 Task: Arrange a 45-minute update meeting on cross-functional projects.
Action: Mouse moved to (67, 110)
Screenshot: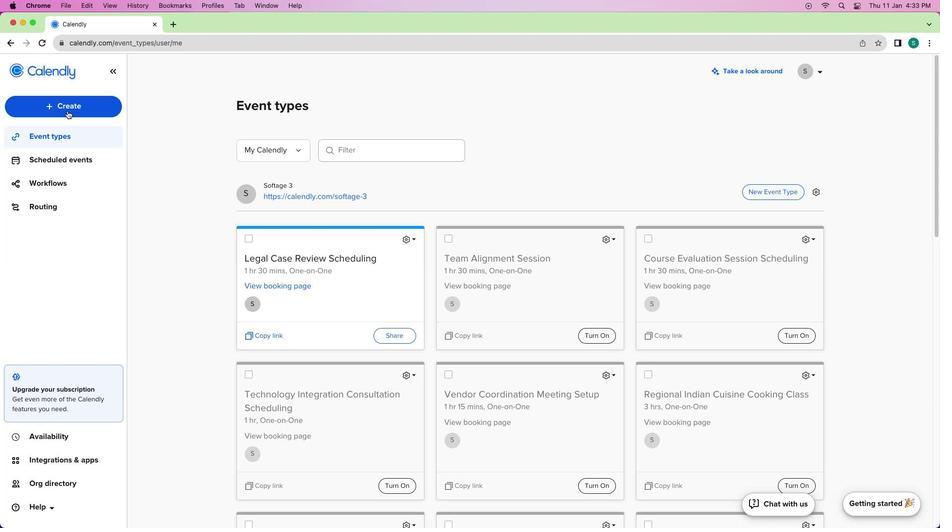 
Action: Mouse pressed left at (67, 110)
Screenshot: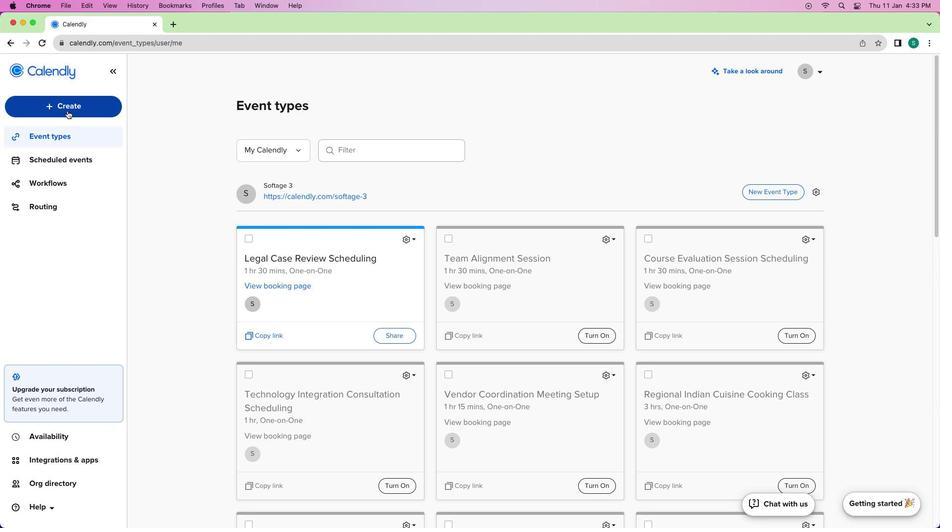 
Action: Mouse moved to (87, 158)
Screenshot: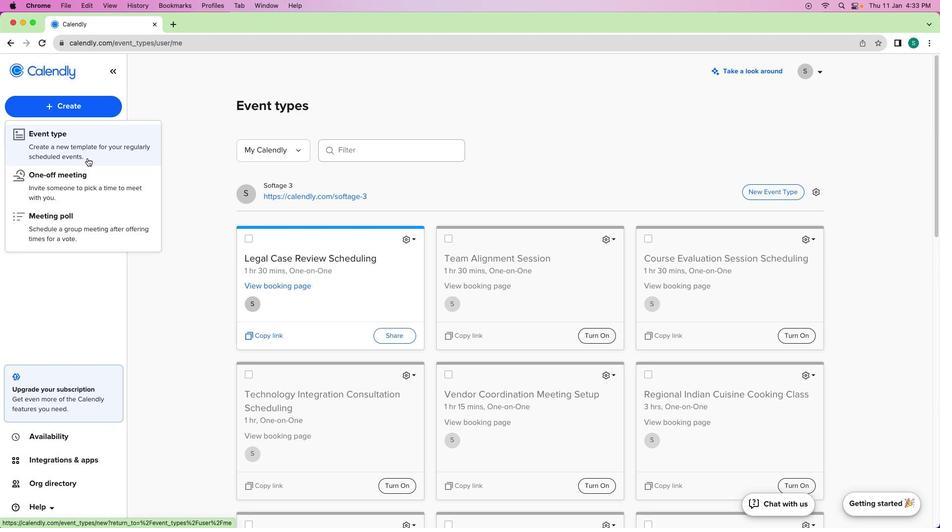
Action: Mouse pressed left at (87, 158)
Screenshot: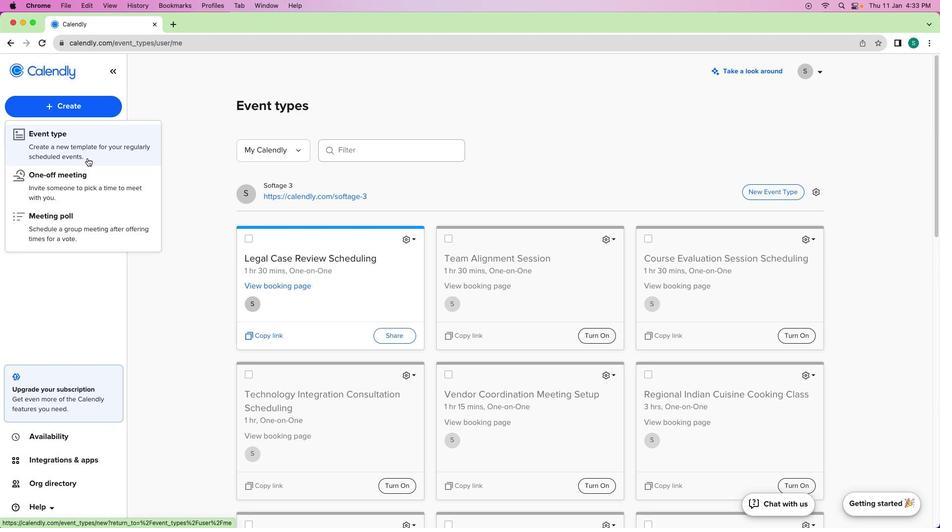 
Action: Mouse moved to (434, 199)
Screenshot: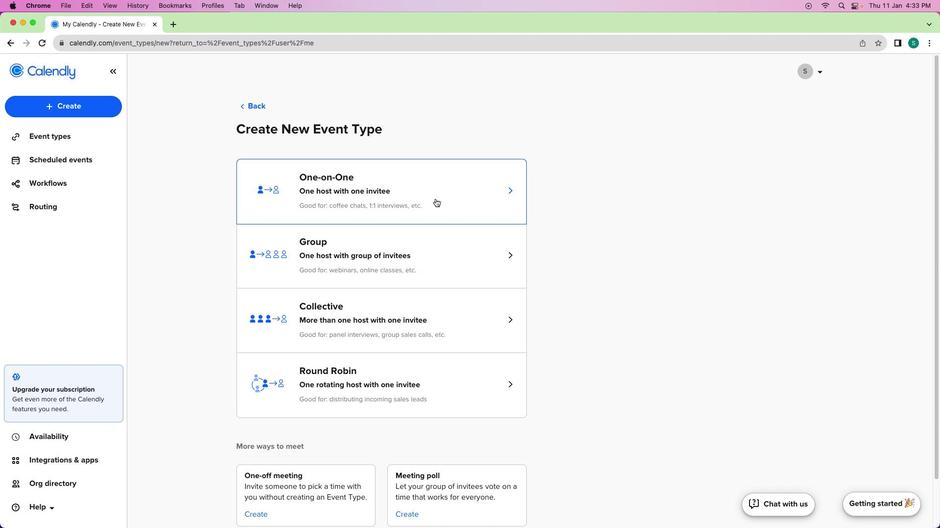 
Action: Mouse pressed left at (434, 199)
Screenshot: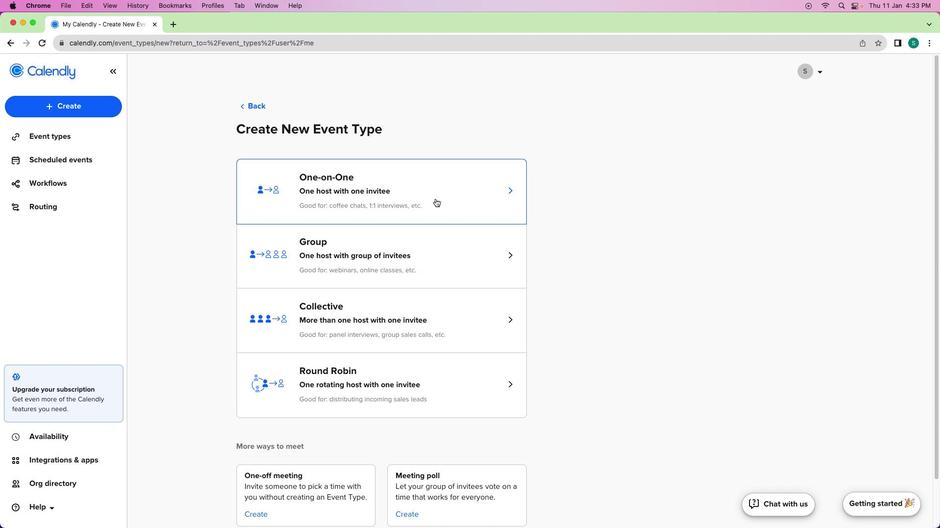 
Action: Mouse moved to (127, 153)
Screenshot: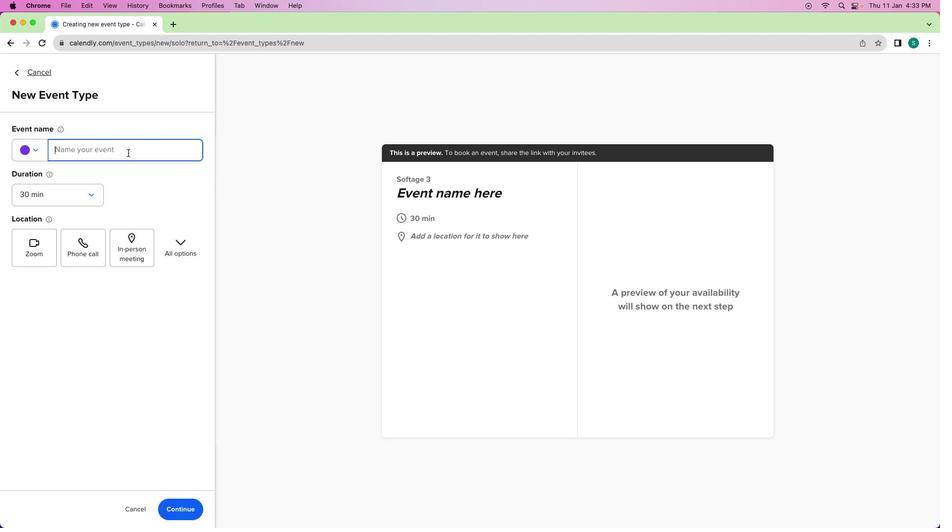 
Action: Mouse pressed left at (127, 153)
Screenshot: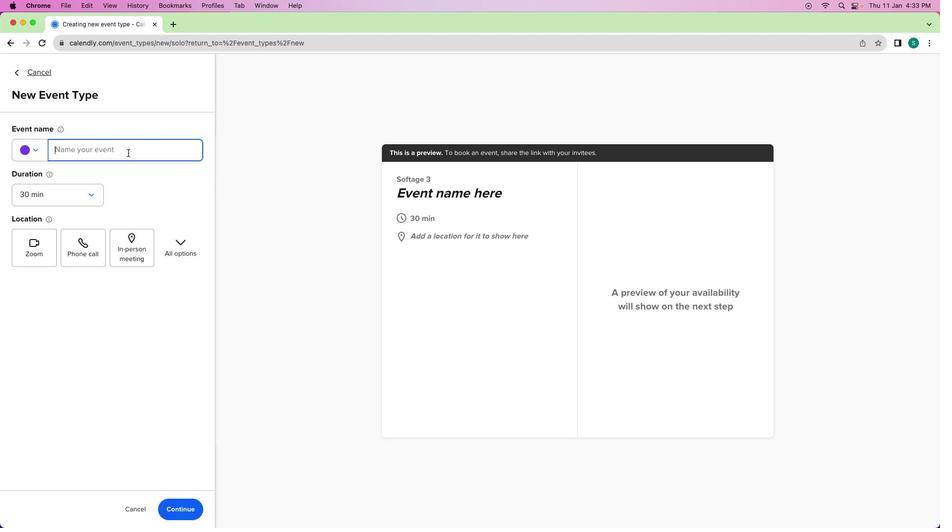 
Action: Mouse moved to (133, 152)
Screenshot: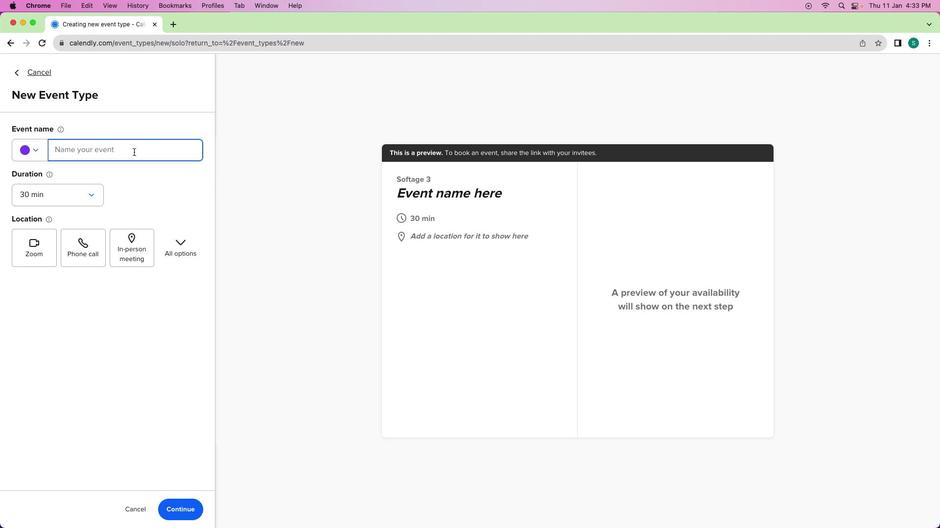 
Action: Key pressed Key.shift'C''r''o''s''s''-'Key.shift'F''u''n''c''t''i''o''n''l'Key.backspace'a''l'Key.spaceKey.shift'P''r''o''j''e''c''t'Key.spaceKey.shift'U''p''d''a''t''e'Key.spaceKey.shift'M''e''e''t''i''n''g'
Screenshot: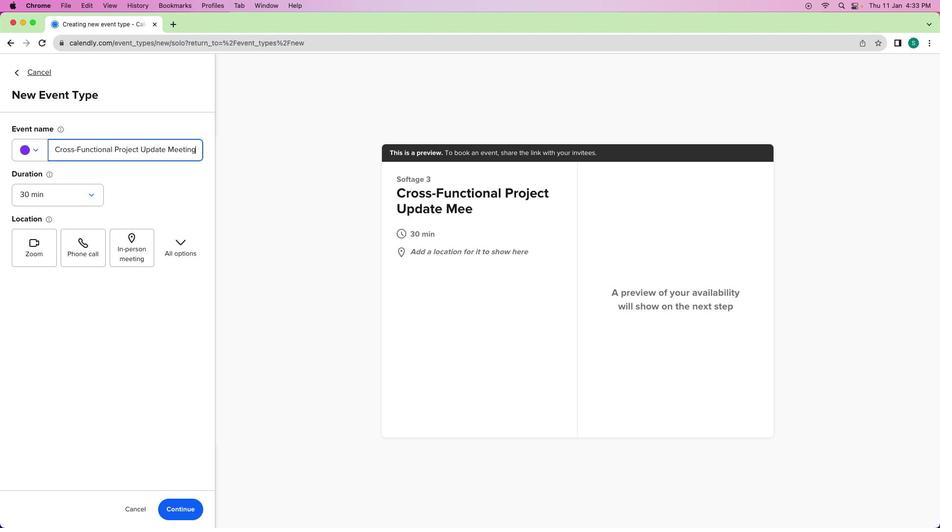 
Action: Mouse moved to (47, 191)
Screenshot: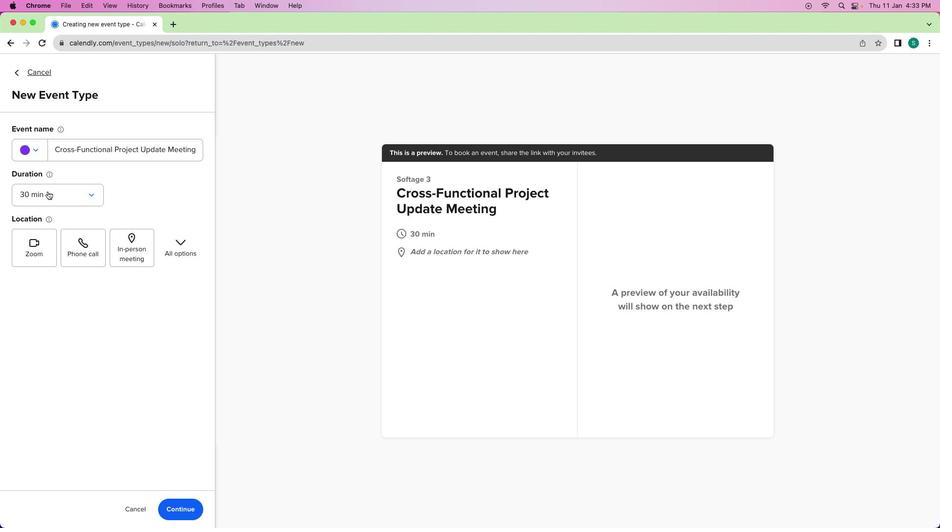 
Action: Mouse pressed left at (47, 191)
Screenshot: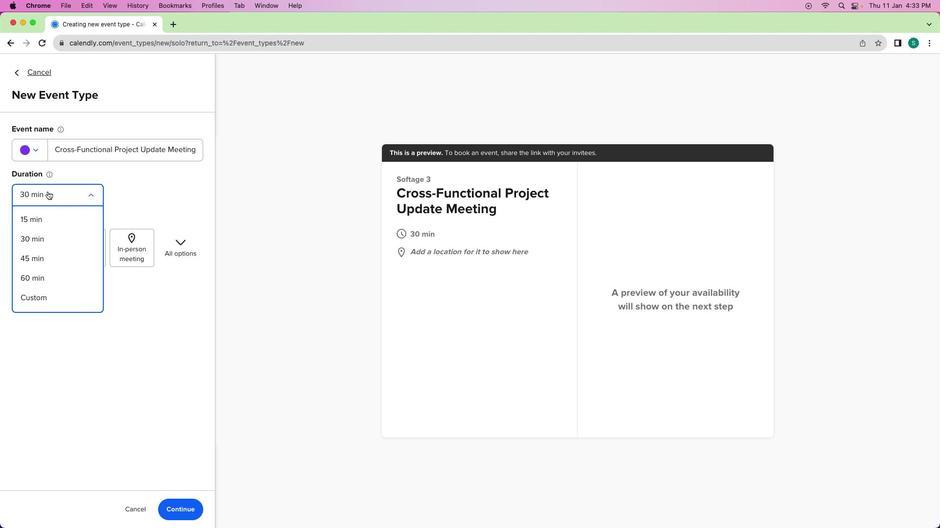 
Action: Mouse moved to (31, 260)
Screenshot: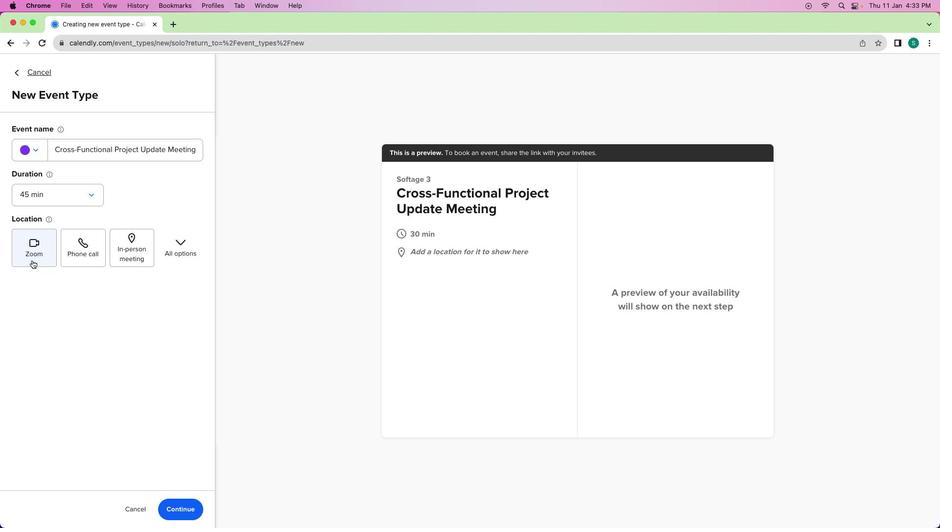
Action: Mouse pressed left at (31, 260)
Screenshot: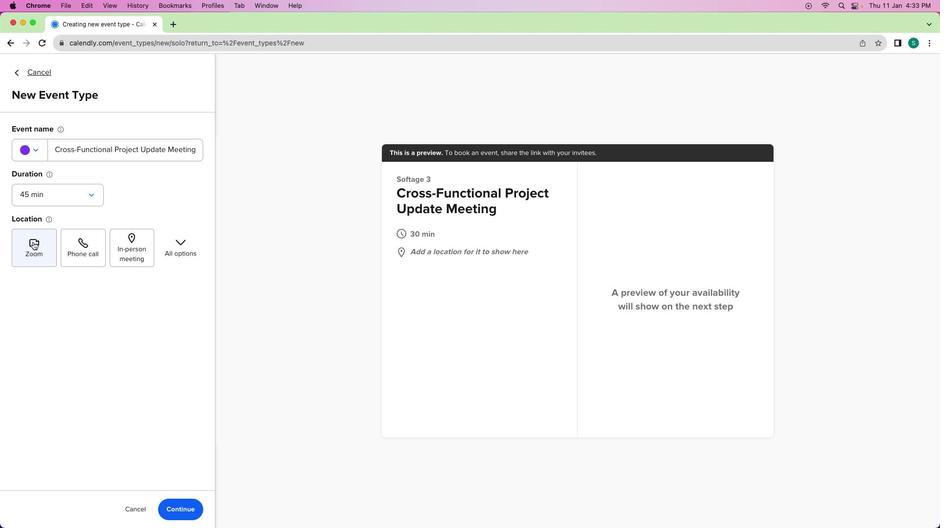 
Action: Mouse moved to (19, 145)
Screenshot: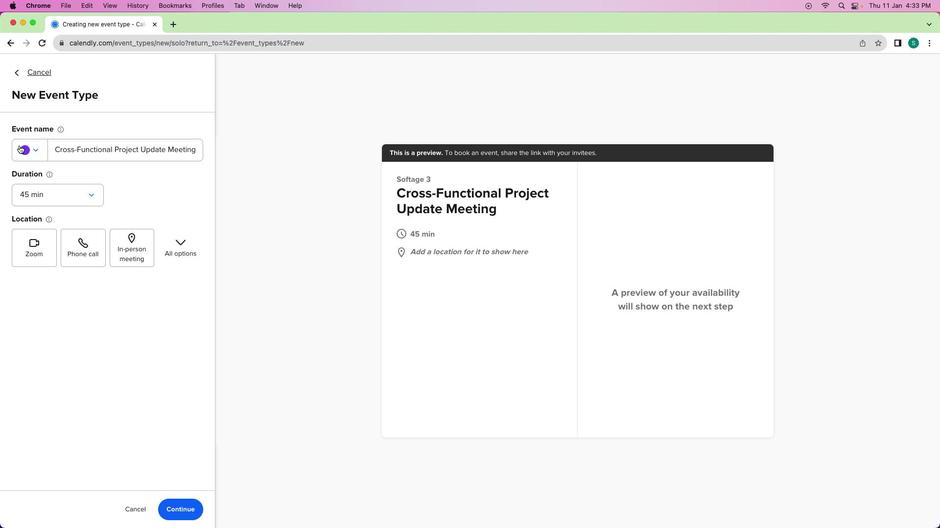 
Action: Mouse pressed left at (19, 145)
Screenshot: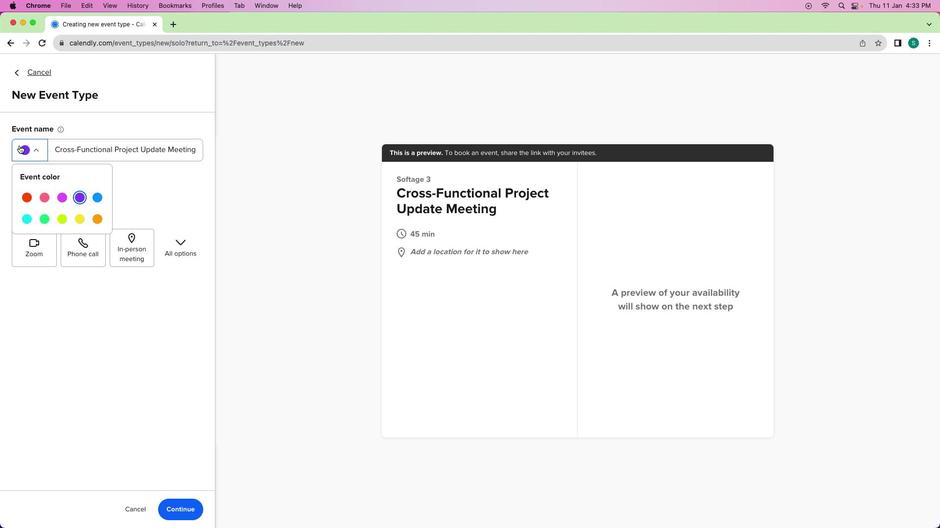 
Action: Mouse moved to (96, 221)
Screenshot: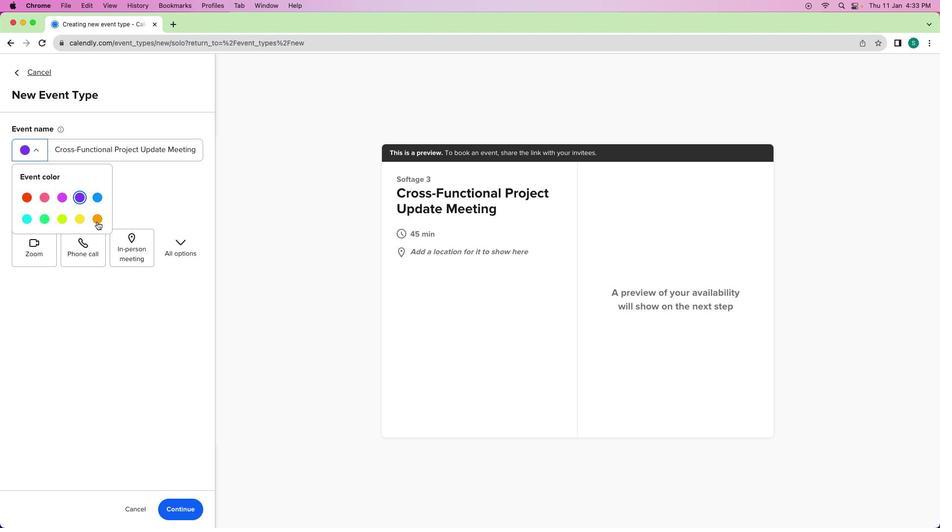 
Action: Mouse pressed left at (96, 221)
Screenshot: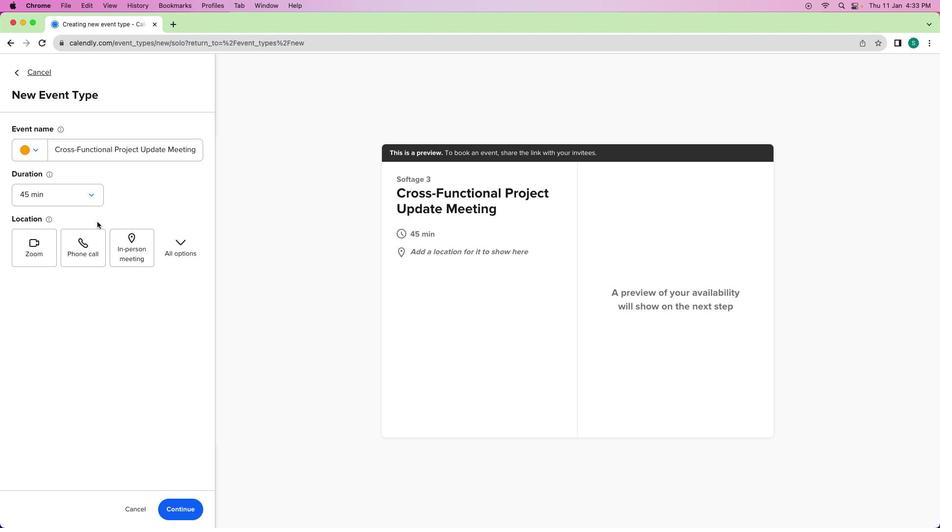 
Action: Mouse moved to (37, 249)
Screenshot: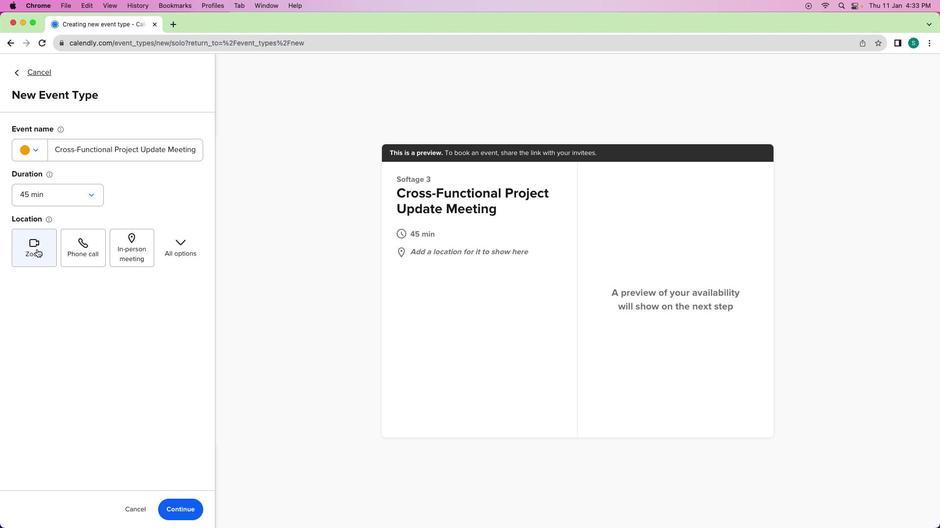 
Action: Mouse pressed left at (37, 249)
Screenshot: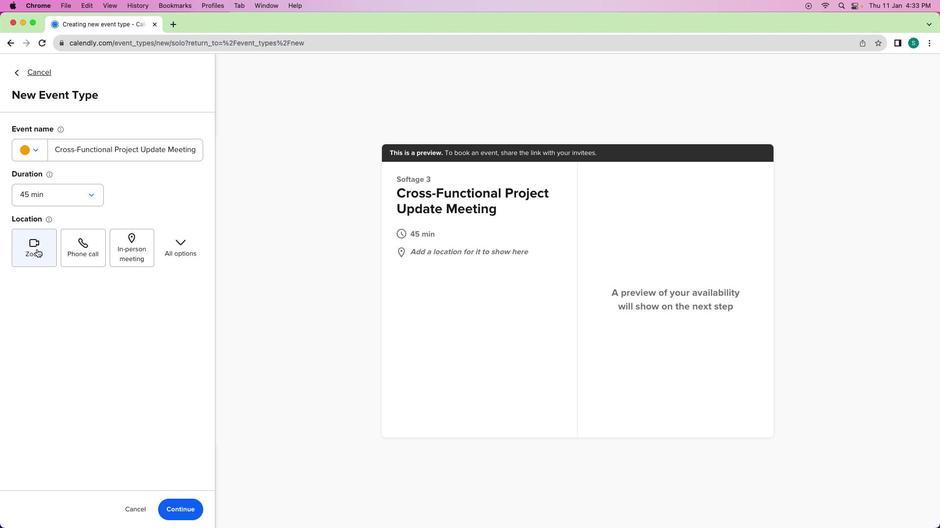 
Action: Mouse moved to (188, 510)
Screenshot: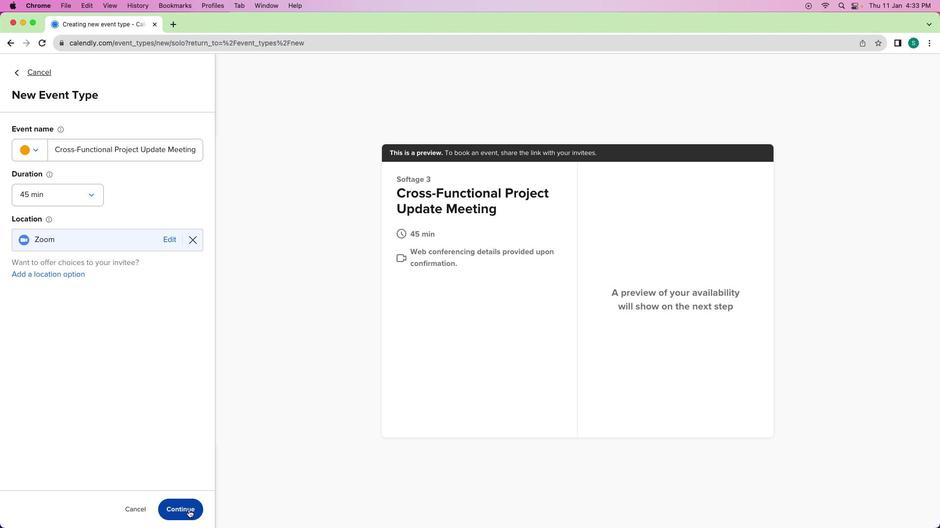 
Action: Mouse pressed left at (188, 510)
Screenshot: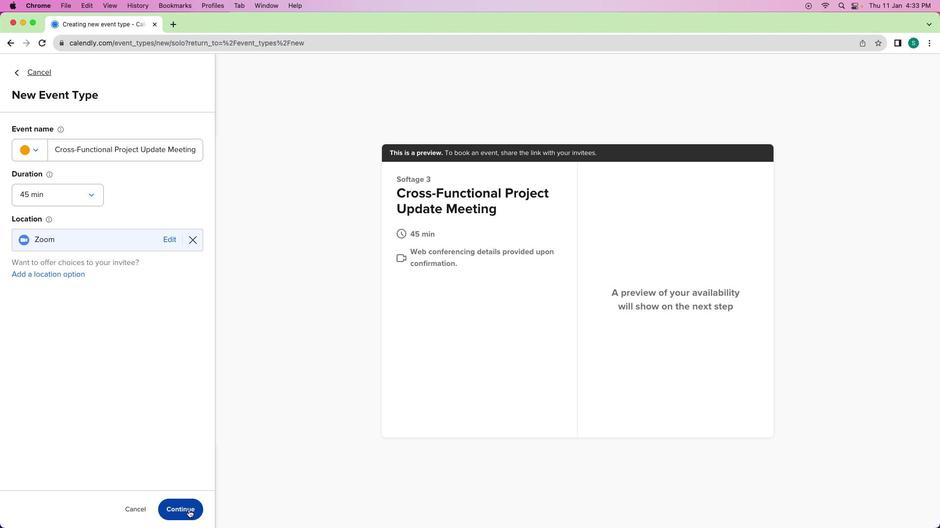 
Action: Mouse moved to (179, 174)
Screenshot: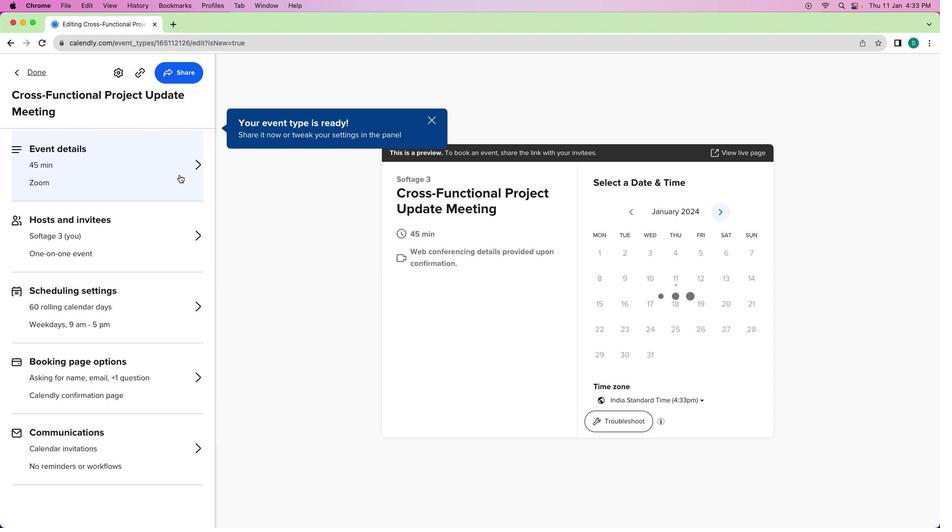
Action: Mouse pressed left at (179, 174)
Screenshot: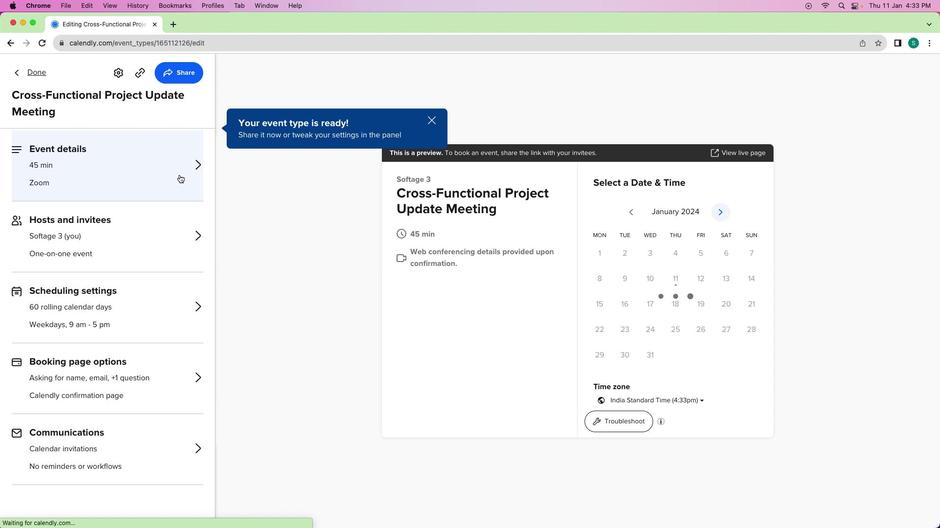 
Action: Mouse moved to (132, 356)
Screenshot: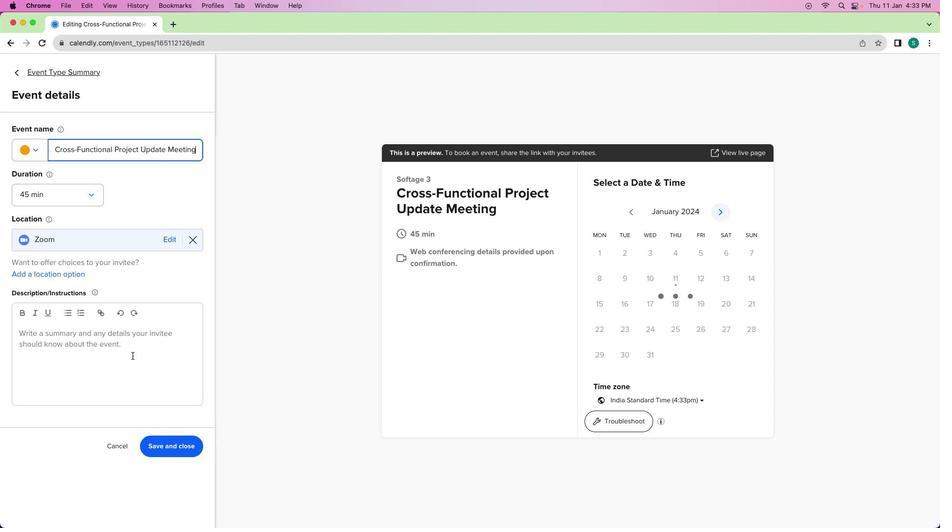 
Action: Mouse pressed left at (132, 356)
Screenshot: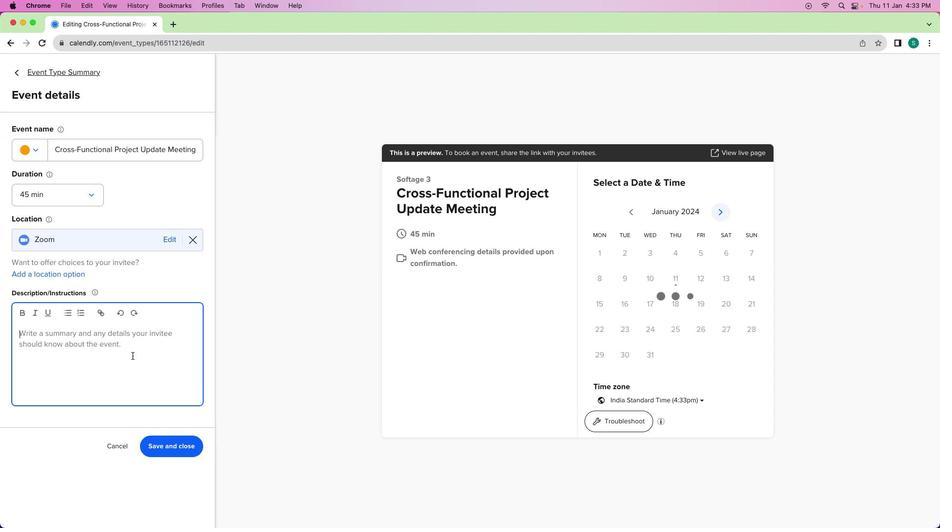 
Action: Key pressed Key.shift'J'Key.backspace'H''i'Key.space't''e''a''m'','Key.enterKey.enterKey.shift'L''e''t''s'Key.backspaceKey.backspaceKey.backspaceKey.backspaceKey.backspaceKey.shift'L''e''t''s'Key.backspace"'"'s'Key.space's''t''a''y'Key.space'i''n'Key.space's''y''n''c'Key.space'o''n'Key.space'o''u''r'Key.space'c''r''o''s''s''-''f''u''n''c''t''i''o''n''a''l'Key.space'p''r''o''j''e''c''t''s'Key.shift_r'!'Key.spaceKey.shift';'Key.backspaceKey.shift'I'"'"'v''e'Key.space's''c''h''e''d''u''l''e''d'Key.space'a'Key.space'4''5''-''m''i''n''u''t''e'Key.space'u''p''d''a''t''e'Key.space'm''e''e''t''i''n''g'Key.space't''o'Key.space'd''i''s''c''u''s''s'Key.space'p''r''o''g''r''e''s''s'','Key.space'c''h''a''l''l''e''n''g''e''s'','Key.space'a''d''b'Key.backspaceKey.backspace'n''d'Key.space'a''n''y'Key.space'a''d''j''u''s''t''m''e''n''t''s'Key.space'm''='Key.backspaceKey.backspace'n''e''e''d''e''d''/'Key.backspace'.'Key.enterKey.shift'L''o''o''k''i''n''g'Key.space'f''o''r''a''r''d'Key.leftKey.leftKey.left'w'Key.downKey.space't''o'Key.space'a'Key.space'p''r''o''d''u''c''t''i''v''e'Key.space'u''p''a''t''e'Key.leftKey.leftKey.left's'Key.backspace'd'Key.downKey.space's''e''s''s''i''n'Key.backspace'o''n''.'Key.enterKey.enterKey.shift'B''e''s''t'Key.space'r''e''g''a''r''d''s'','Key.enterKey.shift'S''o''f''t'Key.shift'A''G''e'Key.backspaceKey.backspace'g''e'
Screenshot: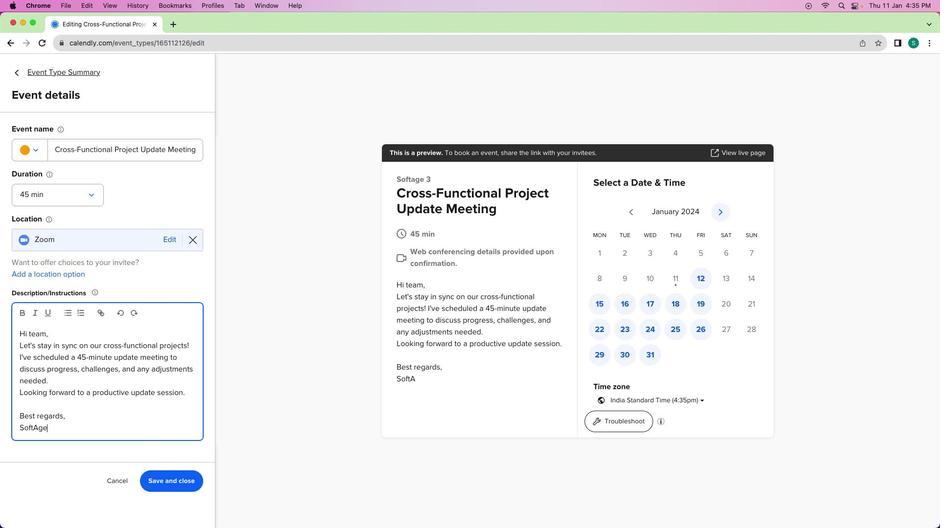 
Action: Mouse moved to (181, 474)
Screenshot: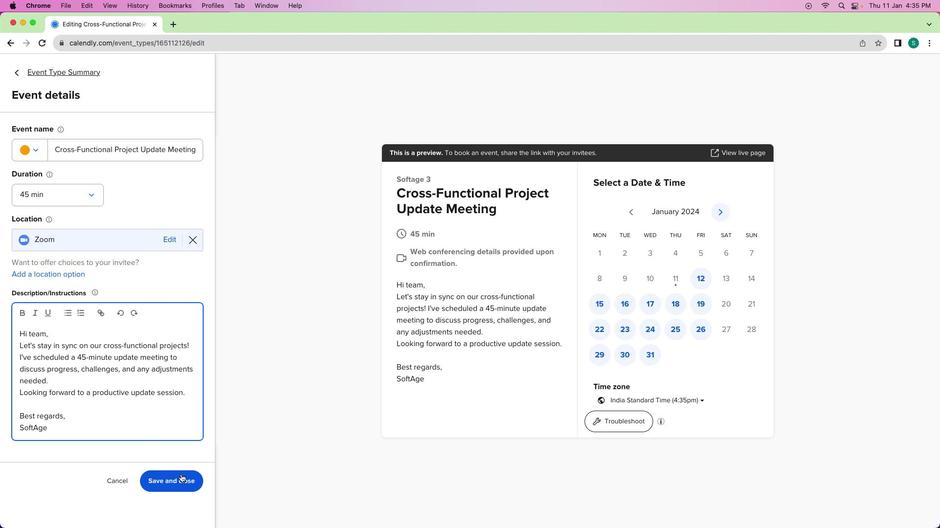 
Action: Mouse pressed left at (181, 474)
Screenshot: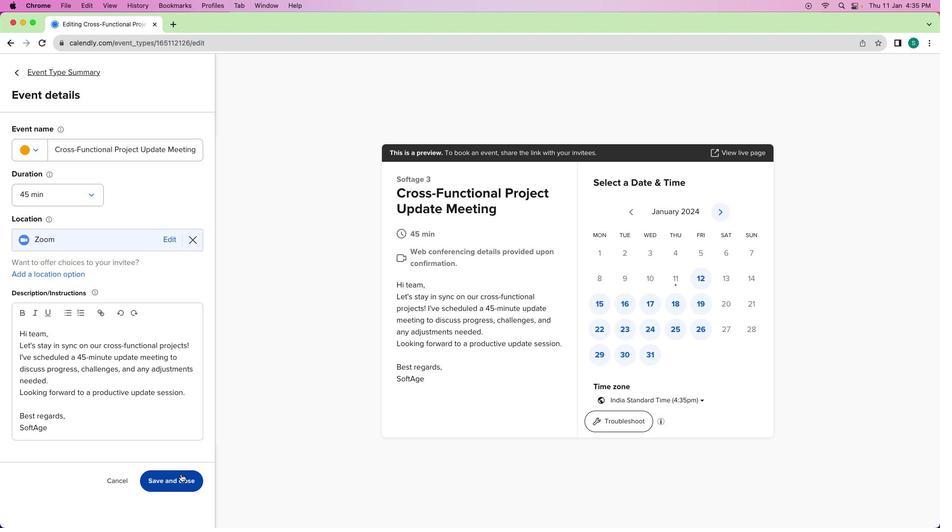 
Action: Mouse moved to (108, 302)
Screenshot: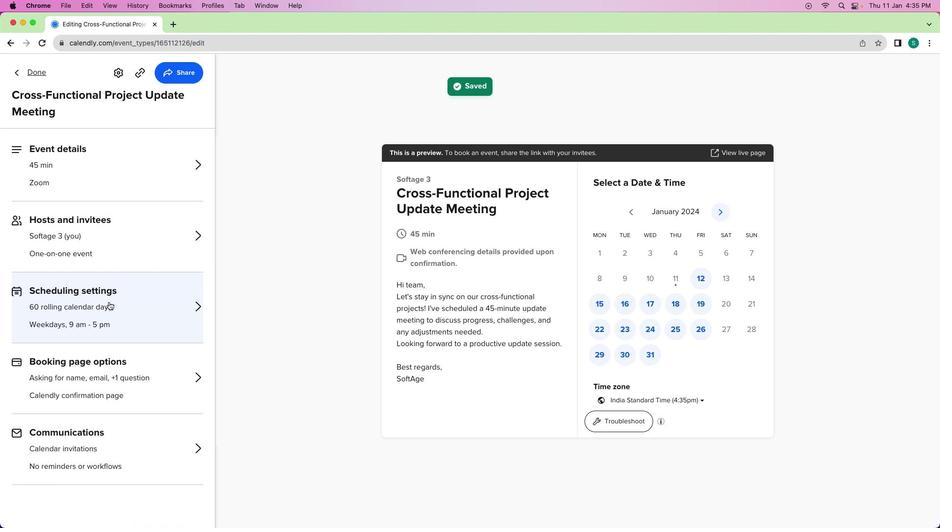 
Action: Mouse pressed left at (108, 302)
Screenshot: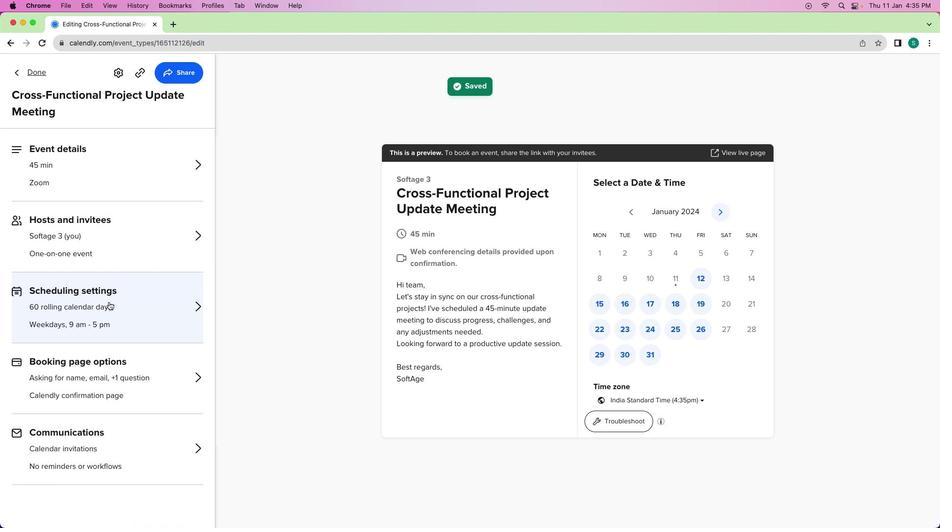 
Action: Mouse moved to (172, 359)
Screenshot: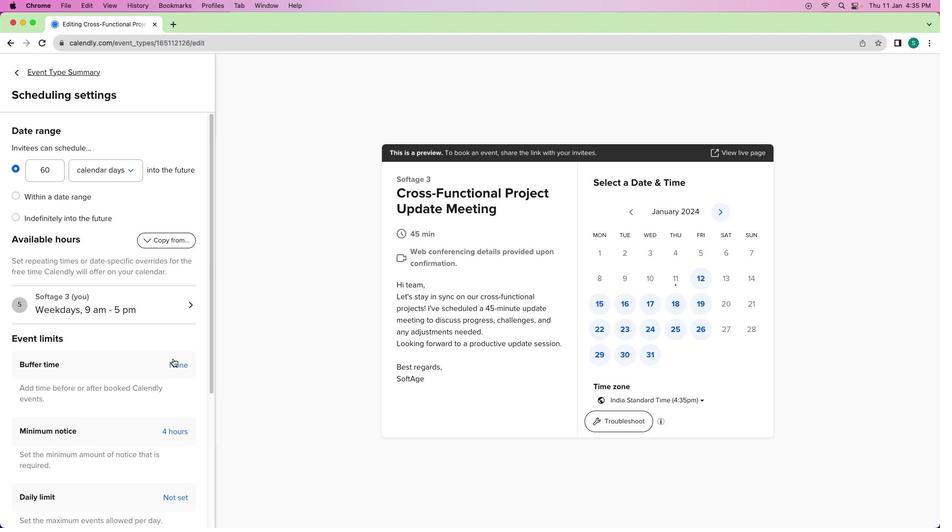 
Action: Mouse pressed left at (172, 359)
Screenshot: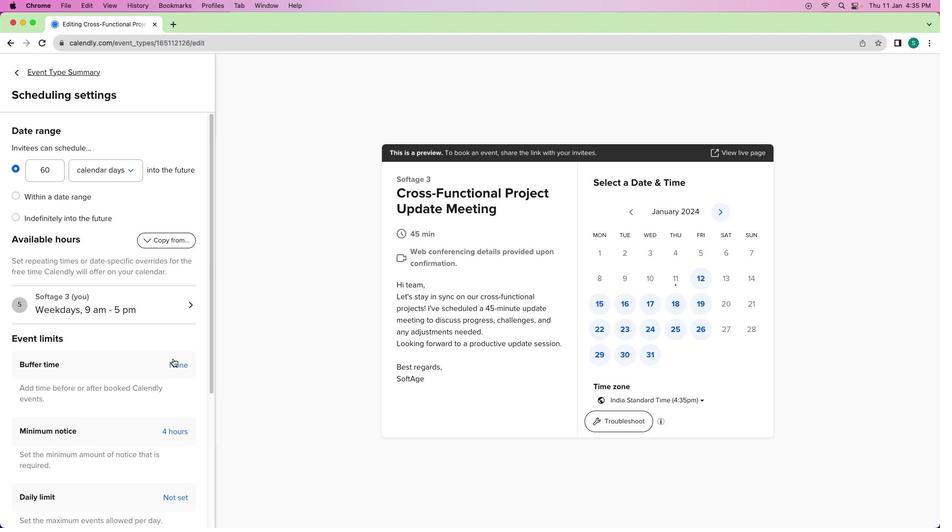 
Action: Mouse moved to (116, 385)
Screenshot: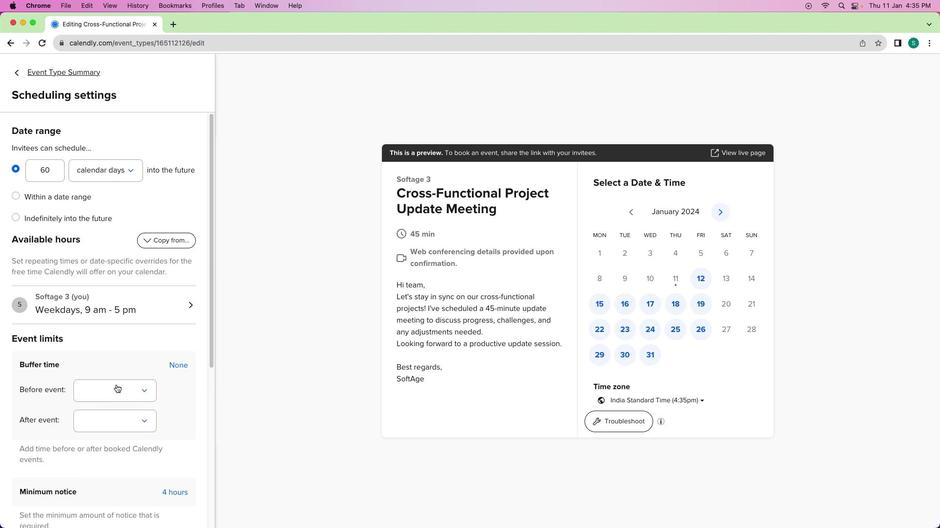 
Action: Mouse pressed left at (116, 385)
Screenshot: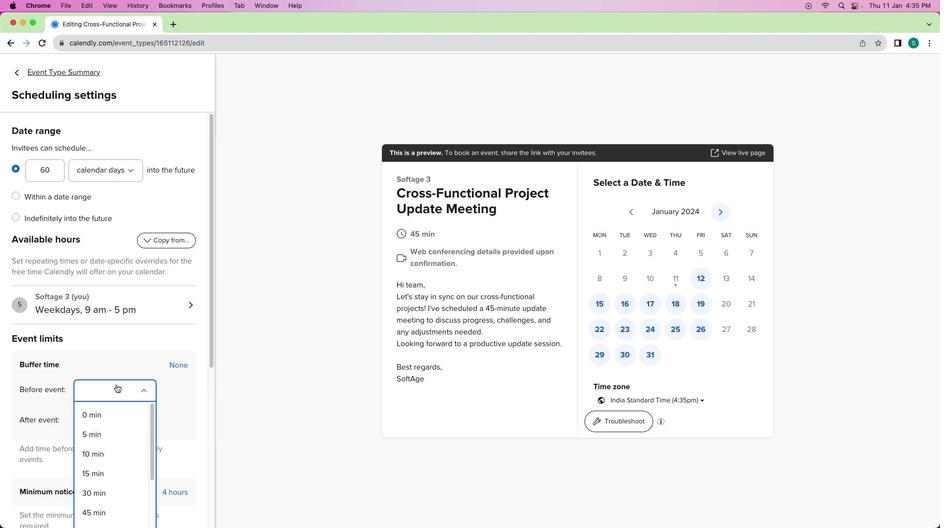 
Action: Mouse moved to (98, 436)
Screenshot: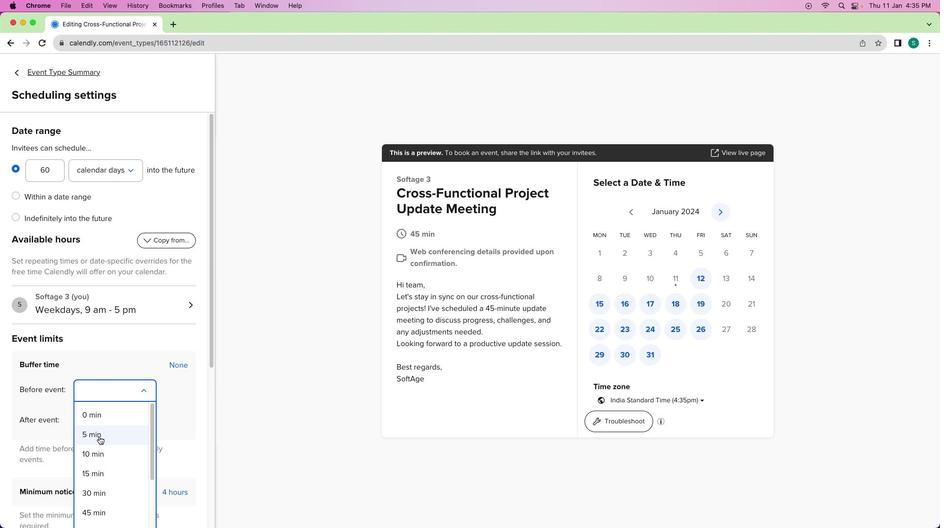 
Action: Mouse pressed left at (98, 436)
Screenshot: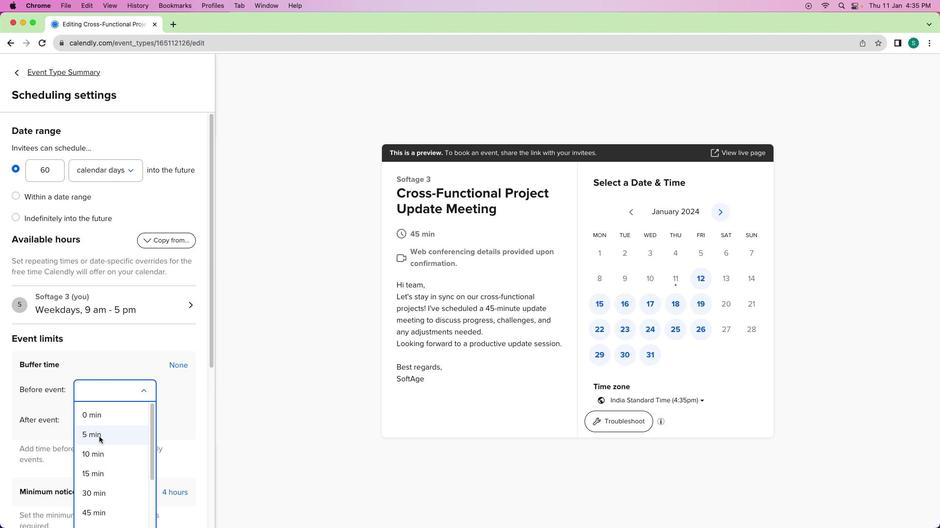 
Action: Mouse moved to (99, 425)
Screenshot: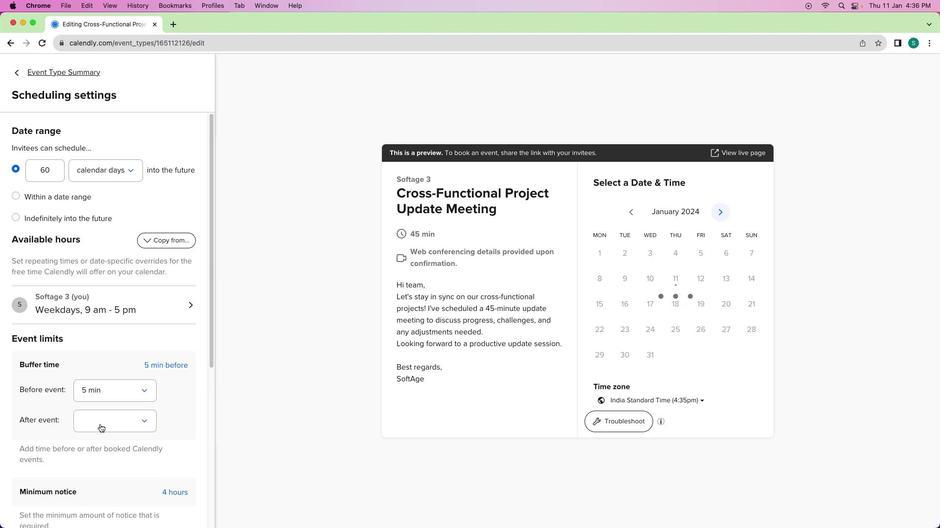 
Action: Mouse pressed left at (99, 425)
Screenshot: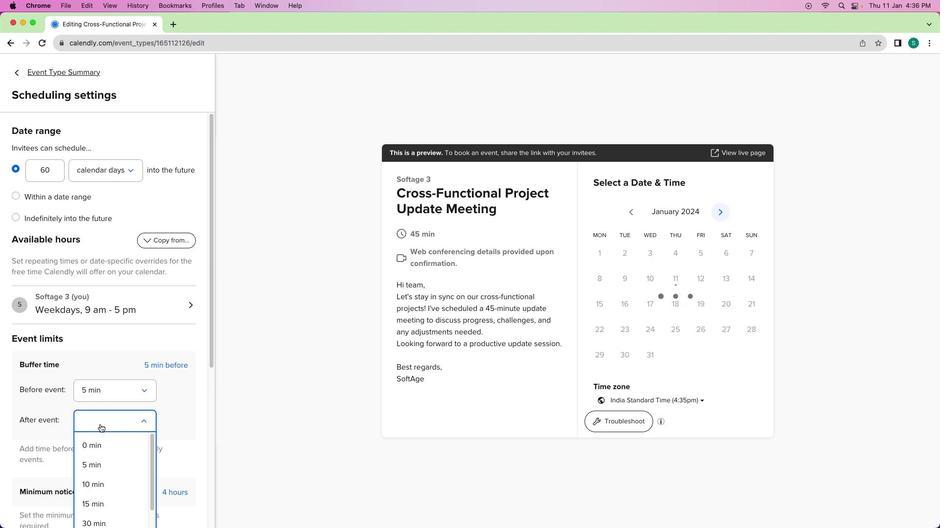
Action: Mouse moved to (102, 517)
Screenshot: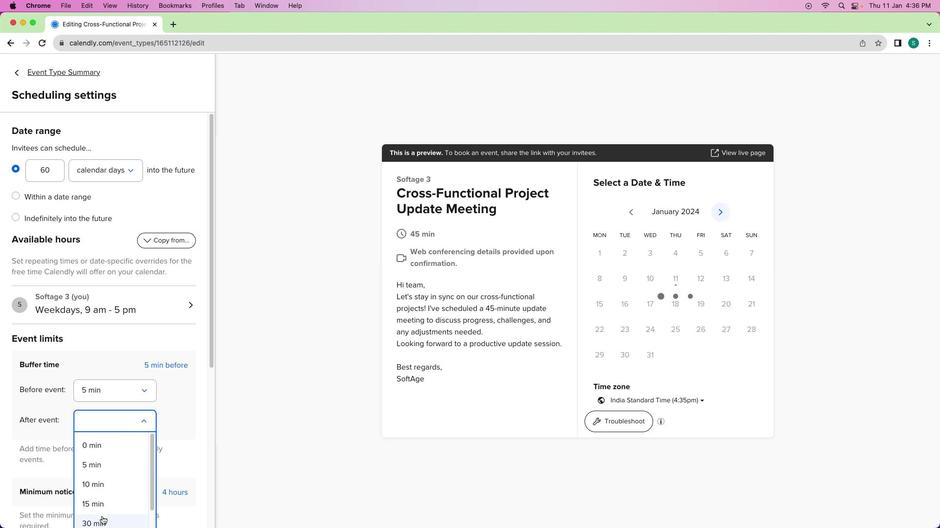 
Action: Mouse pressed left at (102, 517)
Screenshot: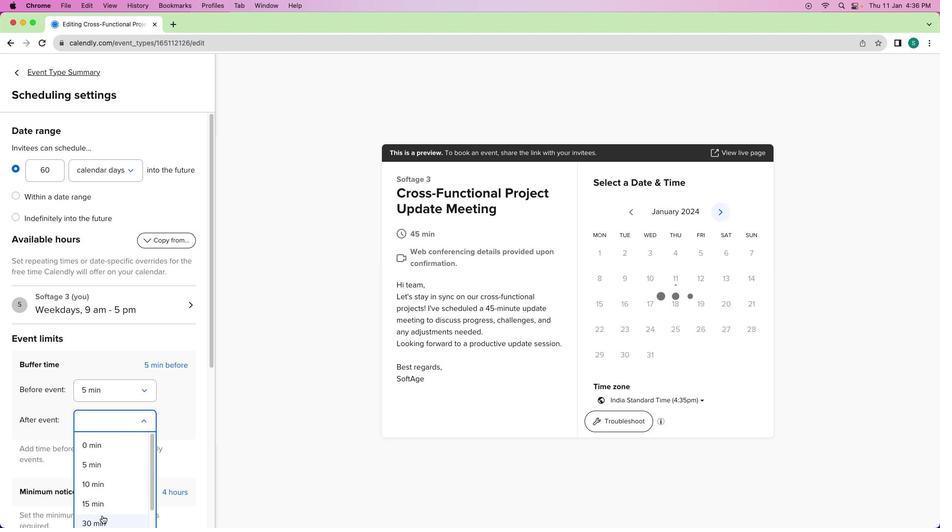 
Action: Mouse moved to (101, 469)
Screenshot: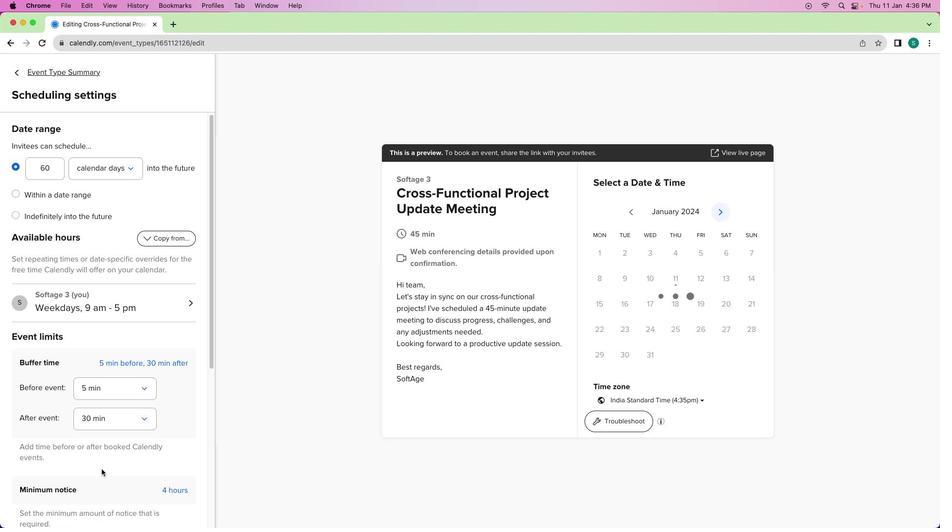 
Action: Mouse scrolled (101, 469) with delta (0, 0)
Screenshot: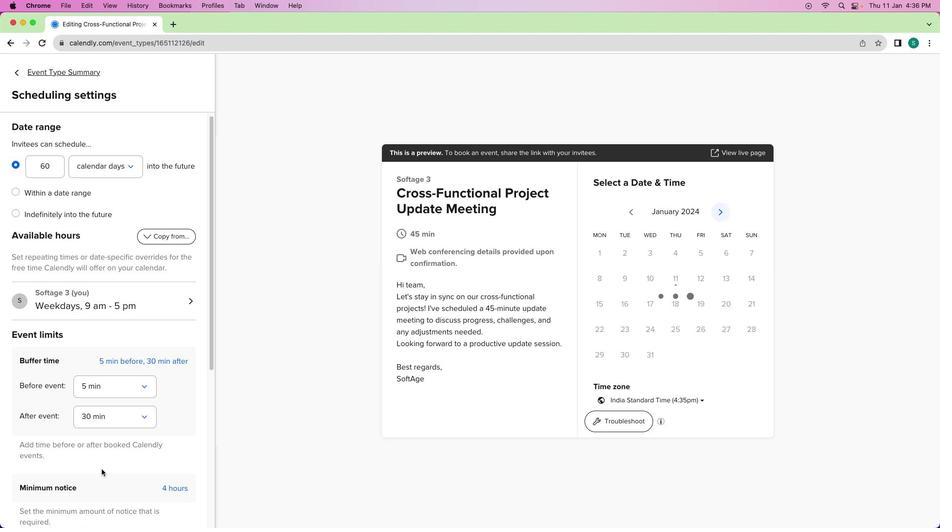 
Action: Mouse scrolled (101, 469) with delta (0, 0)
Screenshot: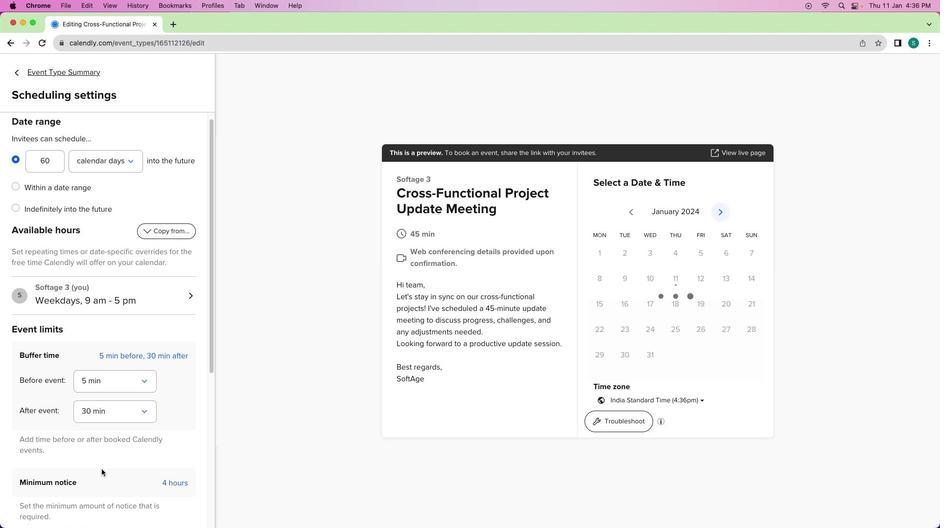 
Action: Mouse moved to (101, 469)
Screenshot: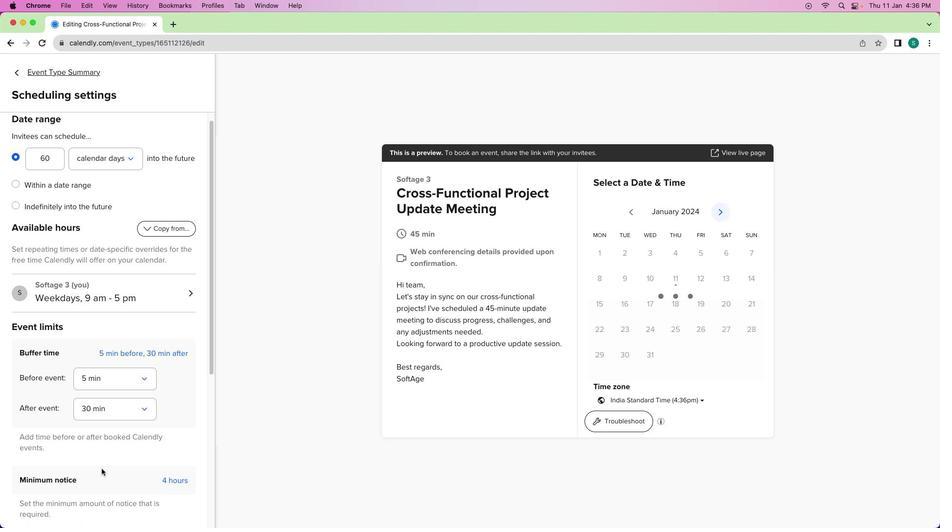 
Action: Mouse scrolled (101, 469) with delta (0, 0)
Screenshot: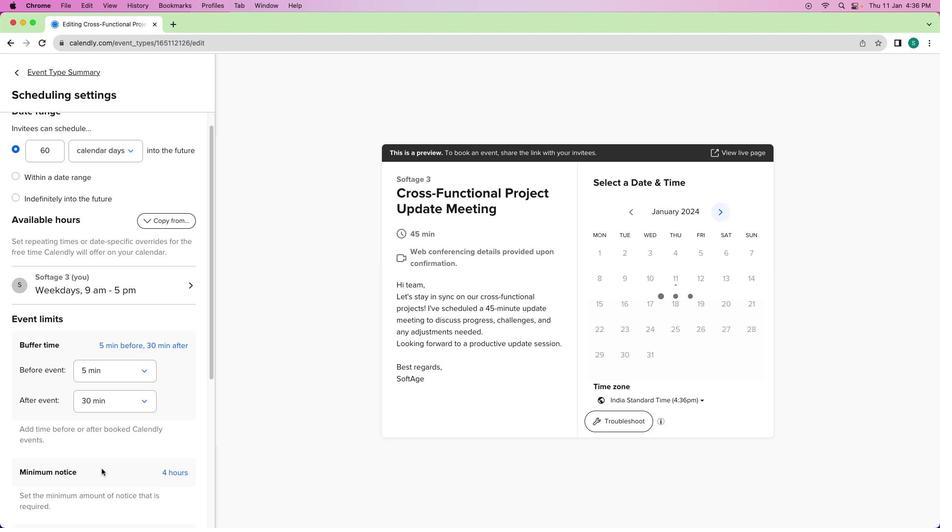 
Action: Mouse scrolled (101, 469) with delta (0, 0)
Screenshot: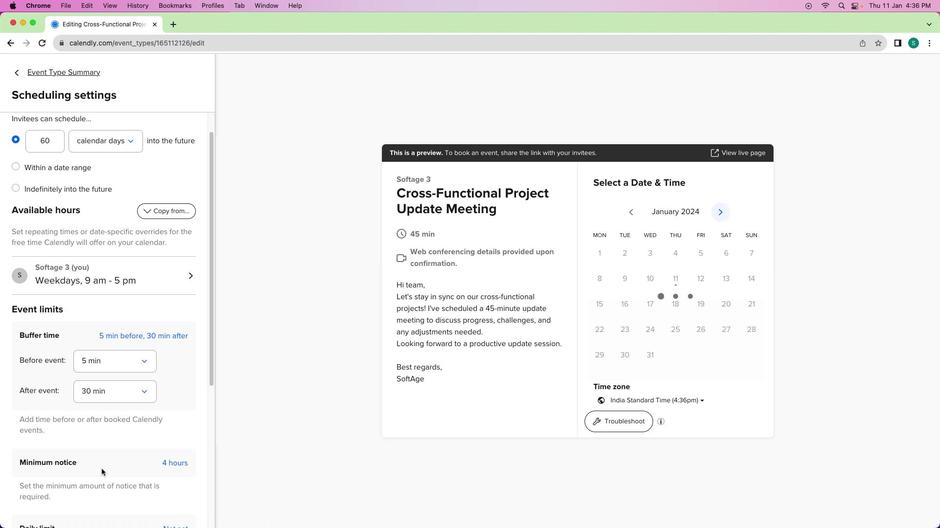 
Action: Mouse scrolled (101, 469) with delta (0, 0)
Screenshot: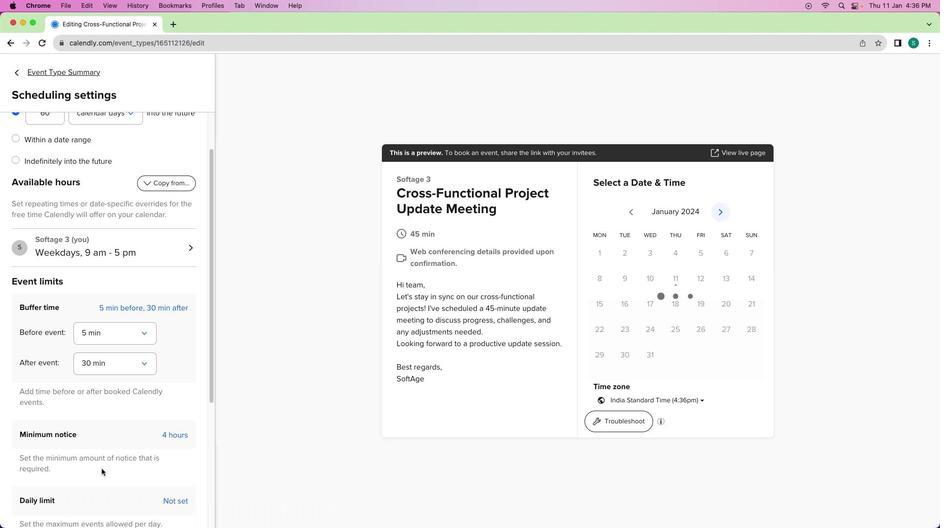 
Action: Mouse scrolled (101, 469) with delta (0, 0)
Screenshot: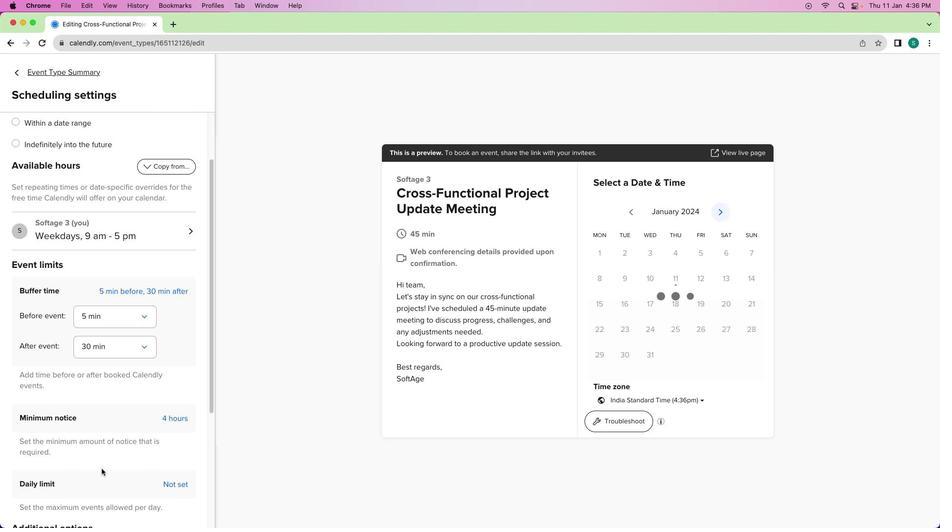 
Action: Mouse scrolled (101, 469) with delta (0, 0)
Screenshot: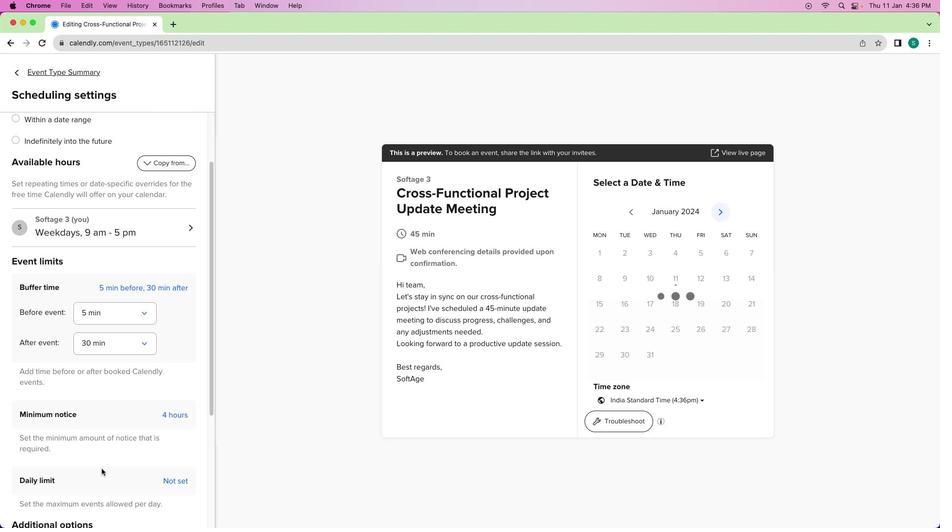 
Action: Mouse scrolled (101, 469) with delta (0, 0)
Screenshot: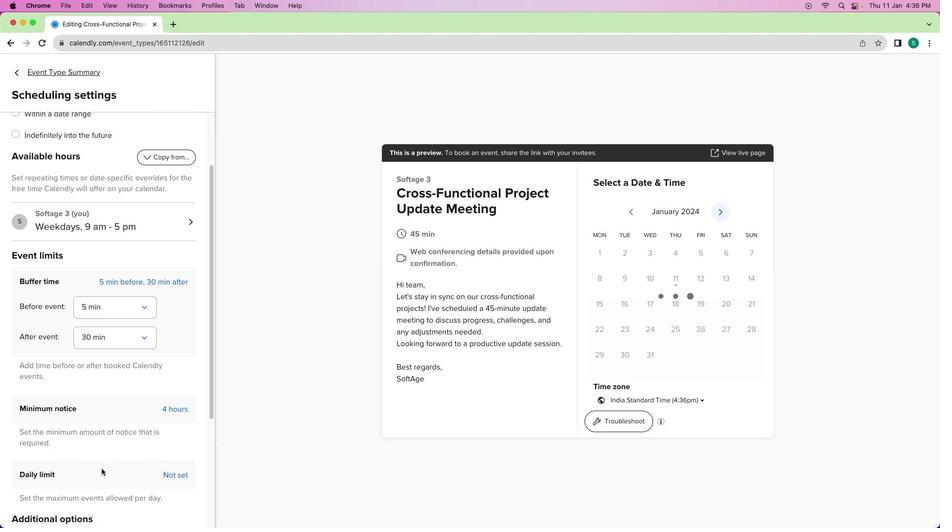 
Action: Mouse scrolled (101, 469) with delta (0, 0)
Screenshot: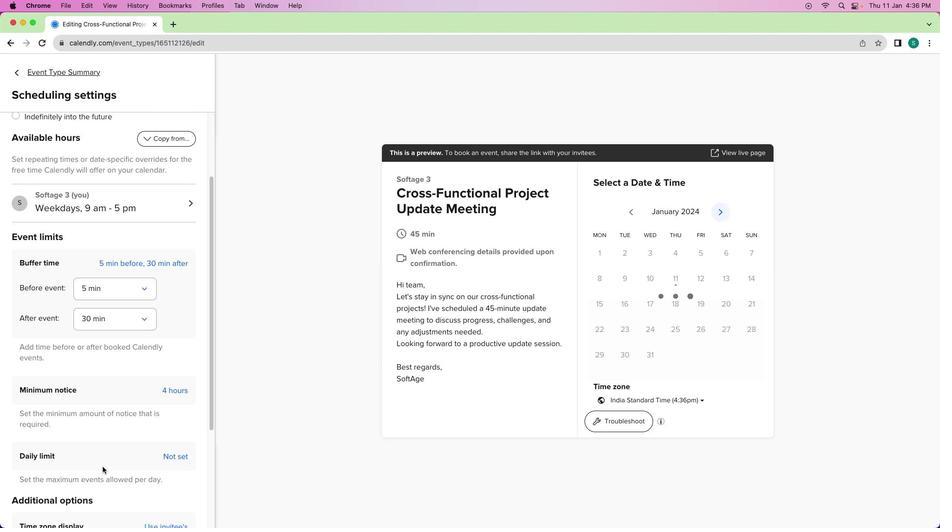 
Action: Mouse scrolled (101, 469) with delta (0, 0)
Screenshot: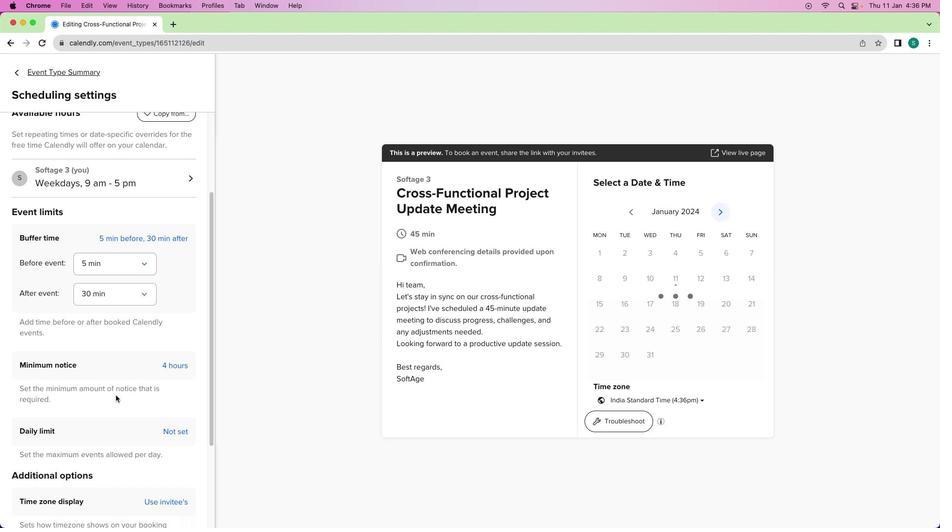 
Action: Mouse moved to (140, 283)
Screenshot: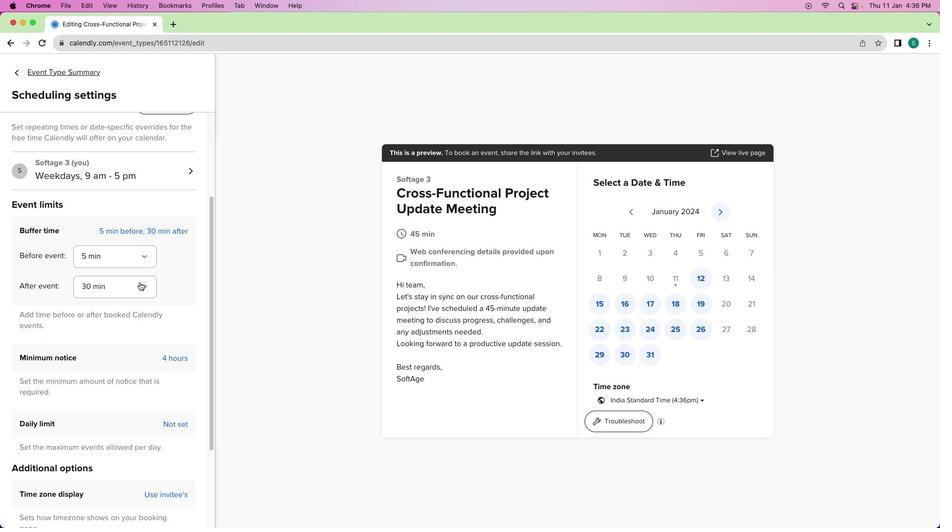 
Action: Mouse pressed left at (140, 283)
Screenshot: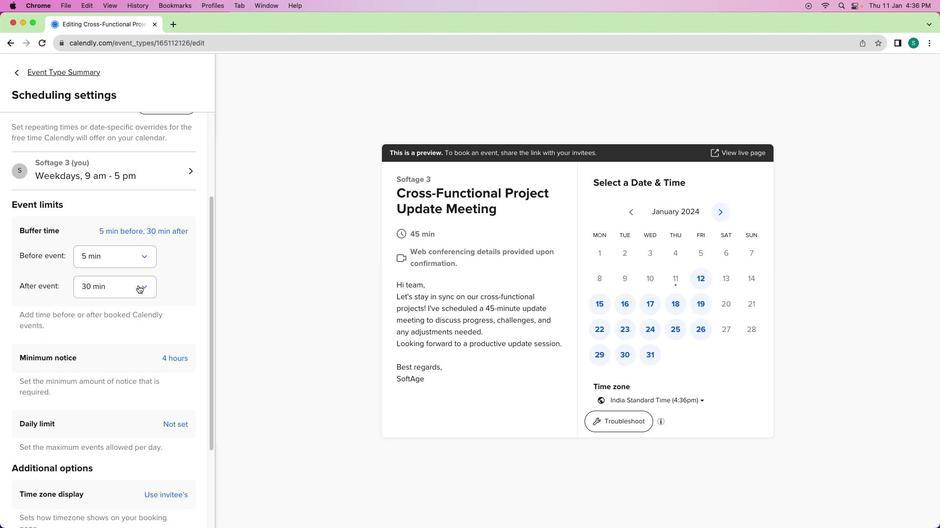 
Action: Mouse moved to (105, 322)
Screenshot: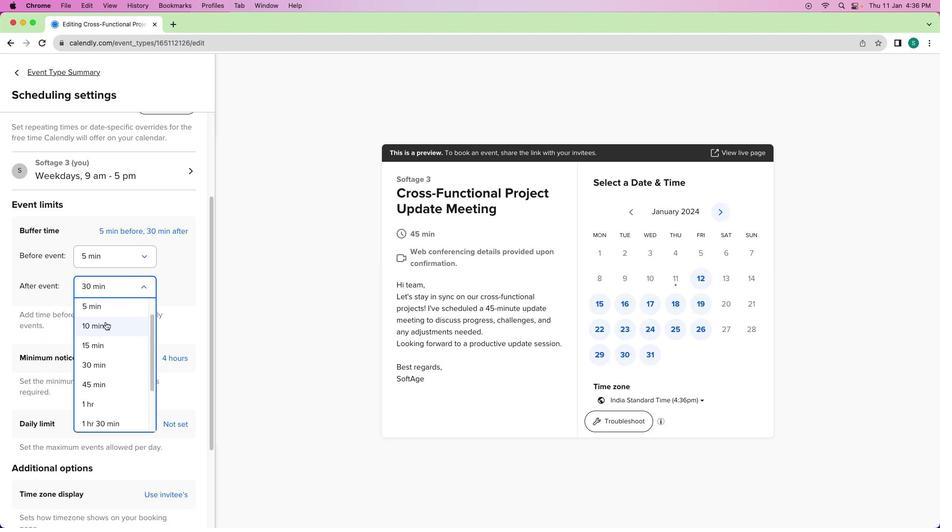 
Action: Mouse pressed left at (105, 322)
Screenshot: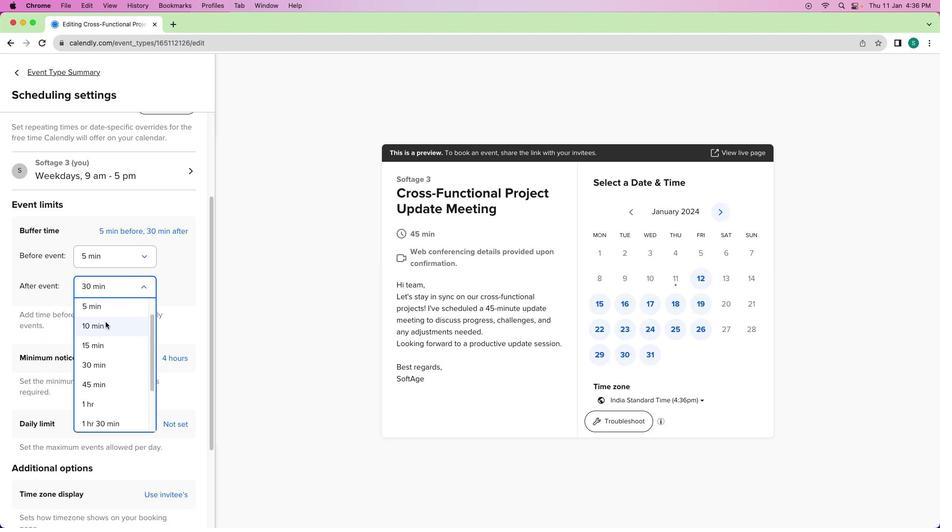 
Action: Mouse moved to (114, 317)
Screenshot: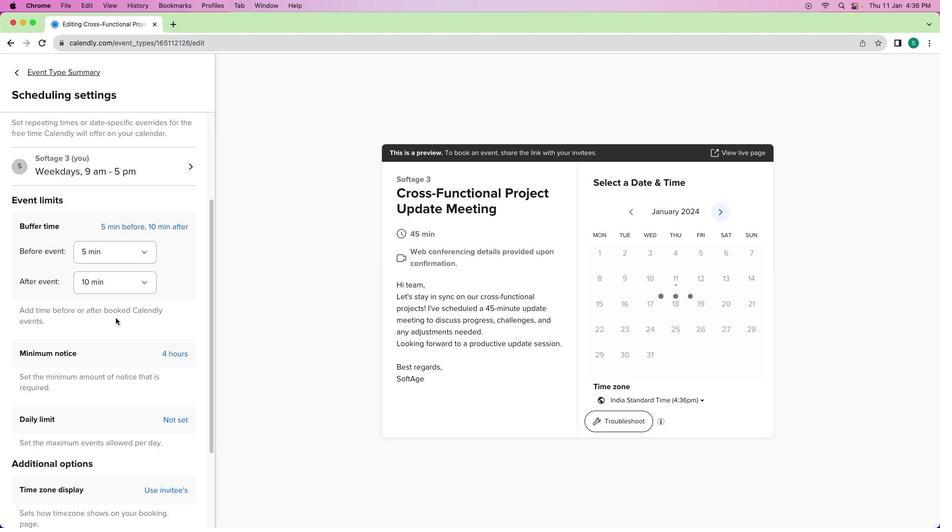 
Action: Mouse scrolled (114, 317) with delta (0, 0)
Screenshot: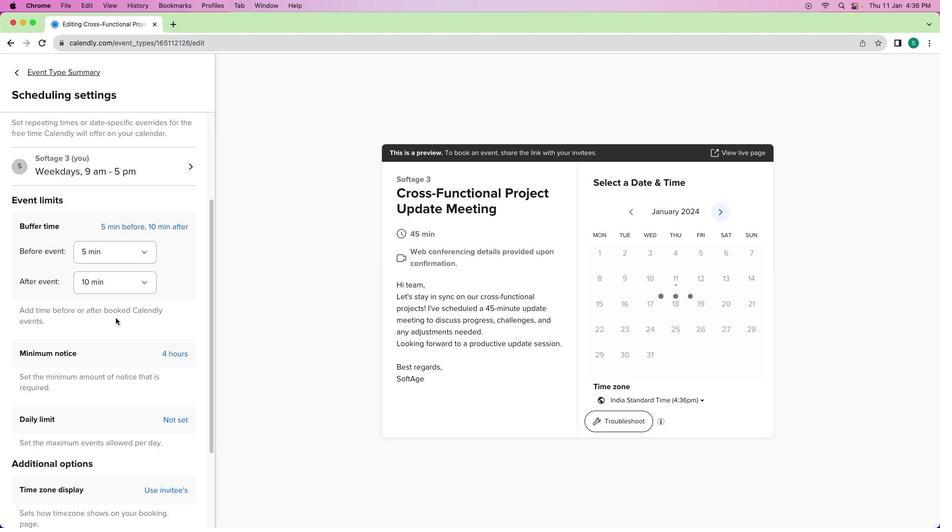 
Action: Mouse moved to (114, 317)
Screenshot: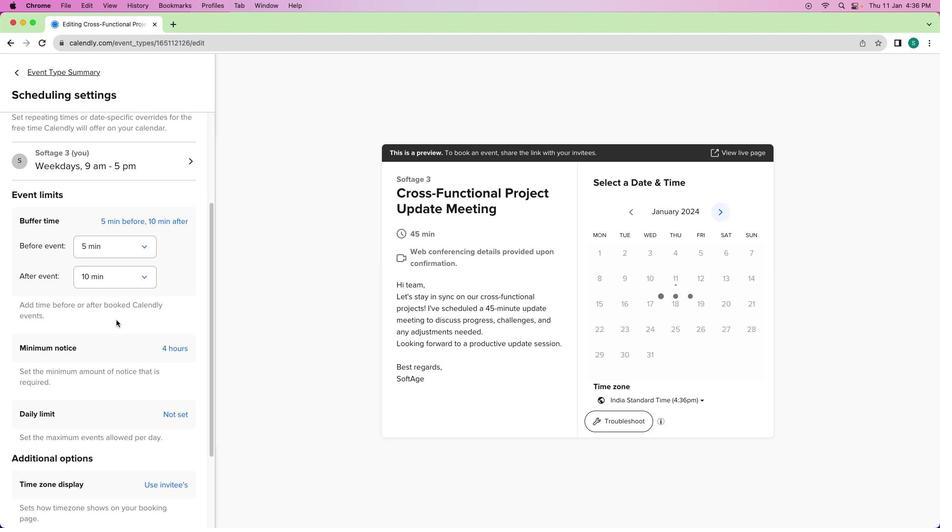 
Action: Mouse scrolled (114, 317) with delta (0, 0)
Screenshot: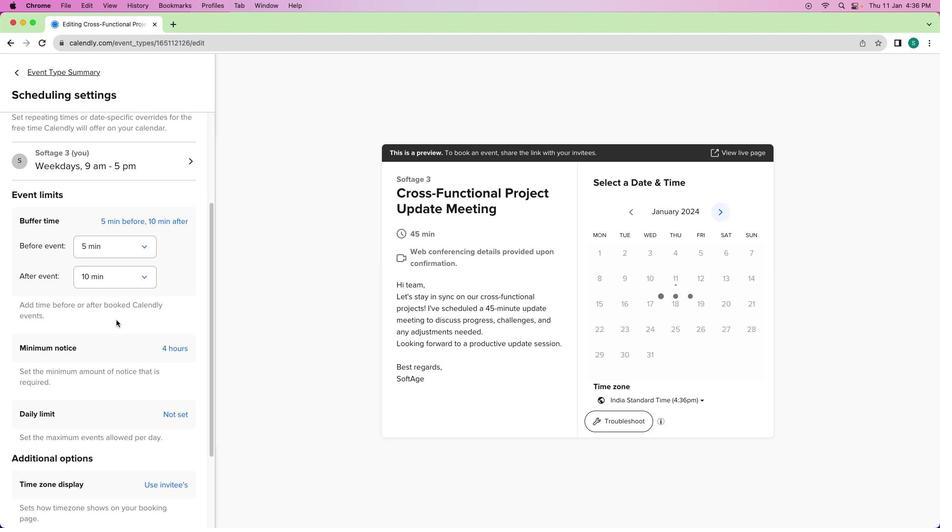 
Action: Mouse moved to (117, 323)
Screenshot: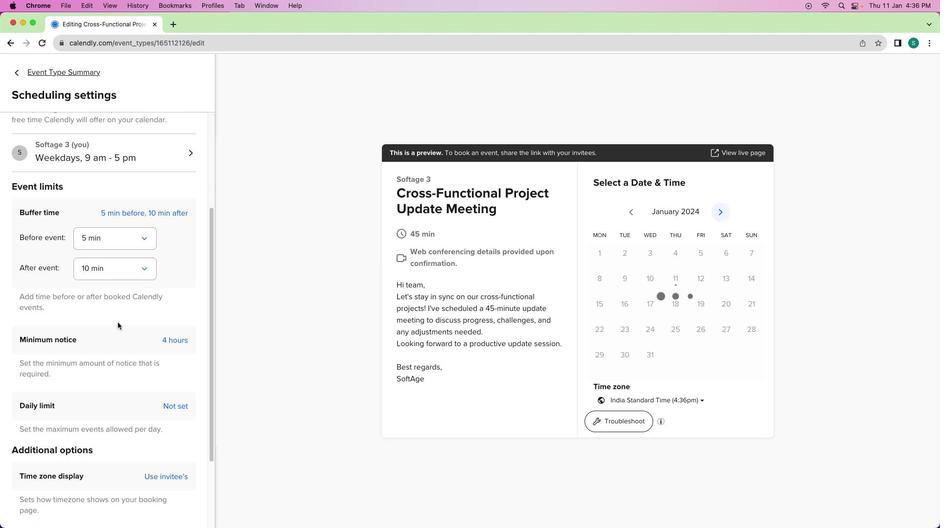 
Action: Mouse scrolled (117, 323) with delta (0, 0)
Screenshot: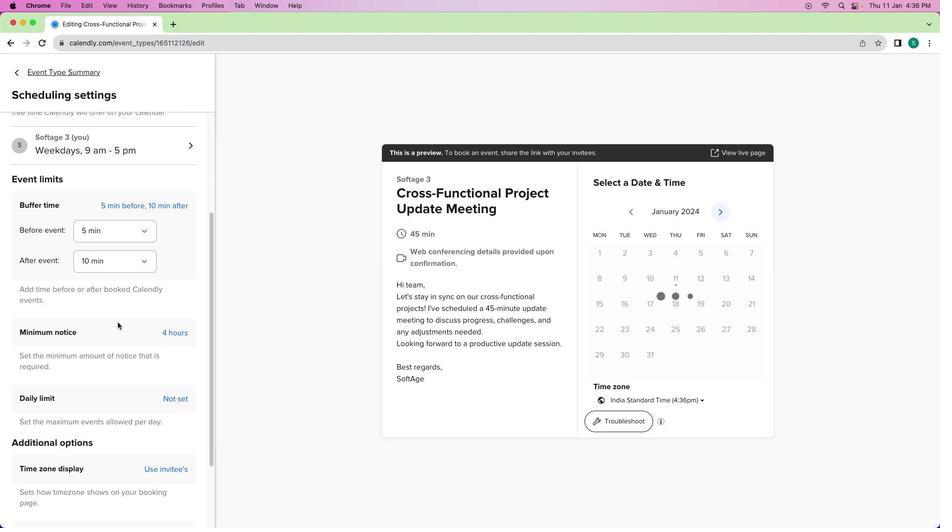 
Action: Mouse scrolled (117, 323) with delta (0, 0)
Screenshot: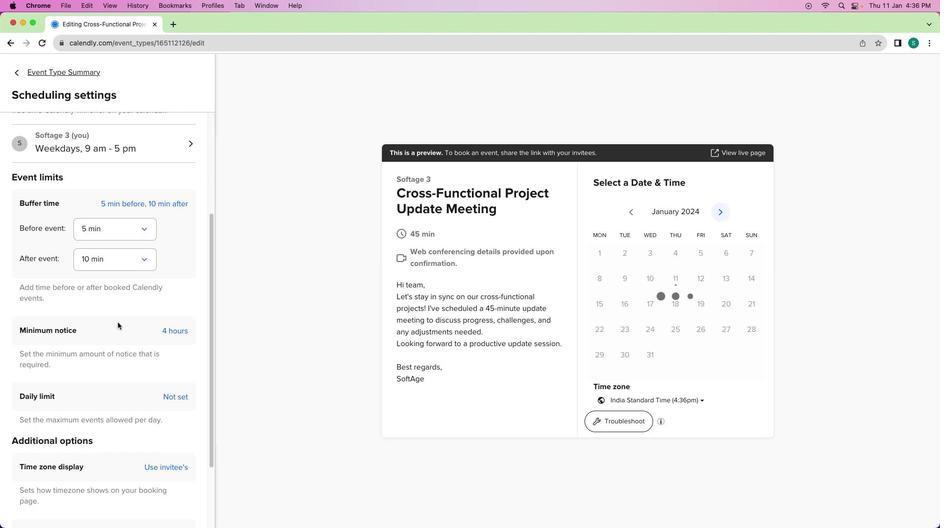 
Action: Mouse moved to (185, 324)
Screenshot: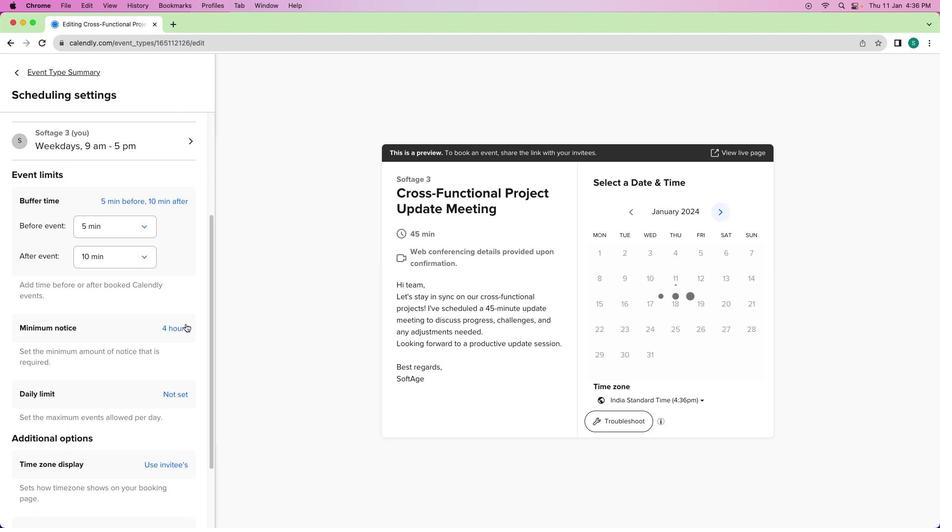 
Action: Mouse pressed left at (185, 324)
Screenshot: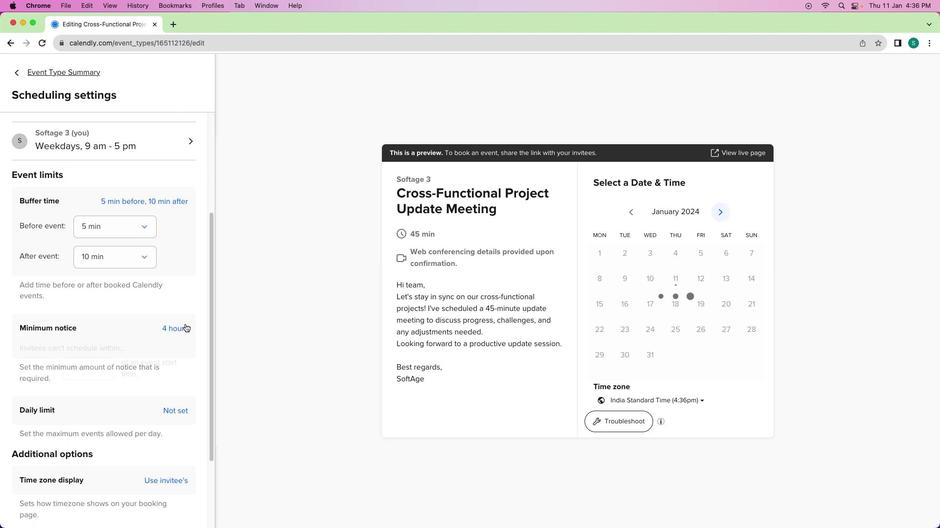 
Action: Mouse moved to (41, 312)
Screenshot: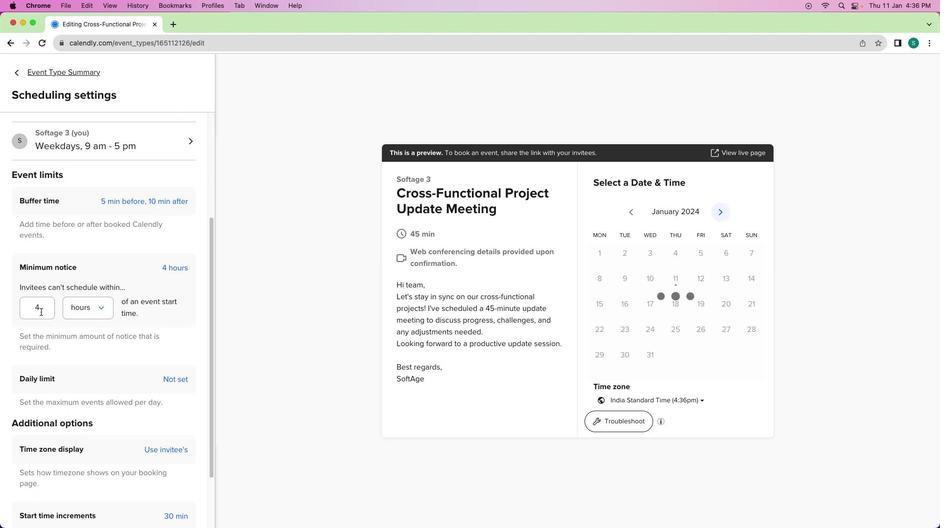 
Action: Mouse pressed left at (41, 312)
Screenshot: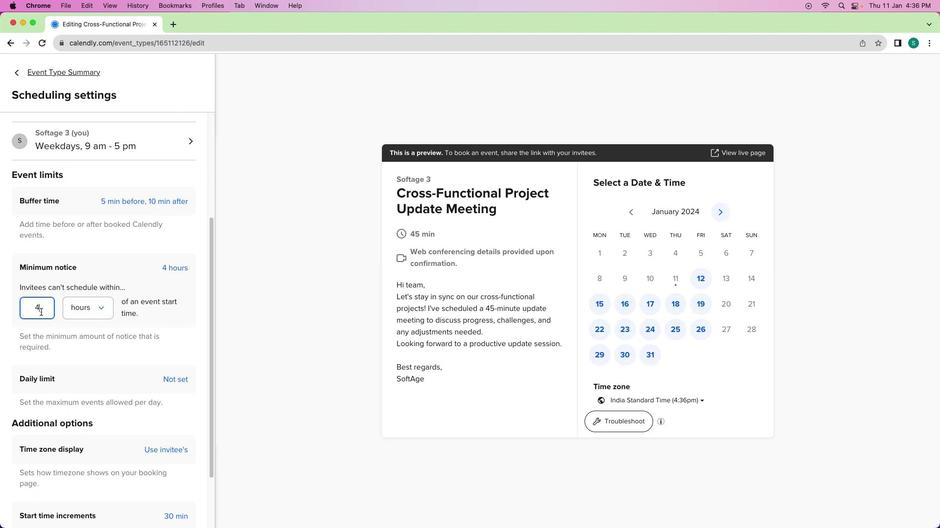 
Action: Mouse moved to (39, 313)
Screenshot: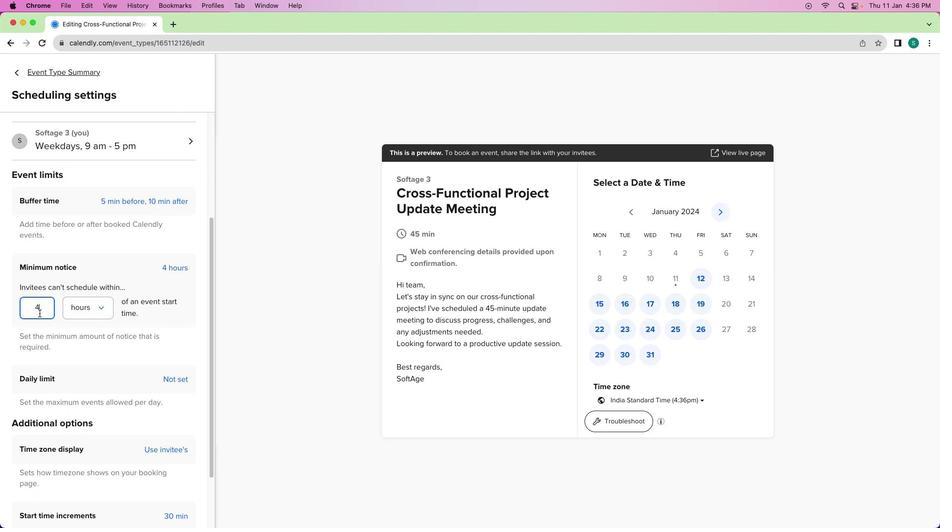 
Action: Key pressed Key.backspace'2'
Screenshot: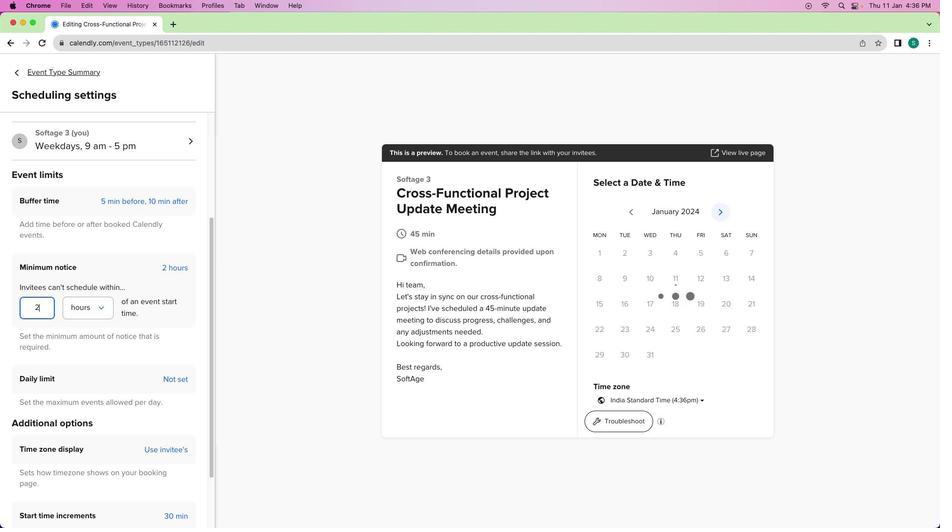 
Action: Mouse moved to (145, 438)
Screenshot: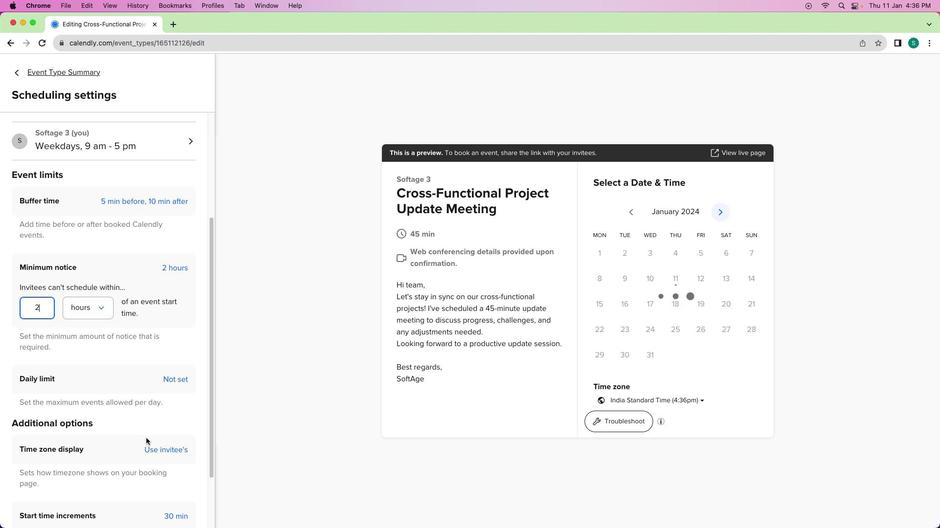 
Action: Mouse scrolled (145, 438) with delta (0, 0)
Screenshot: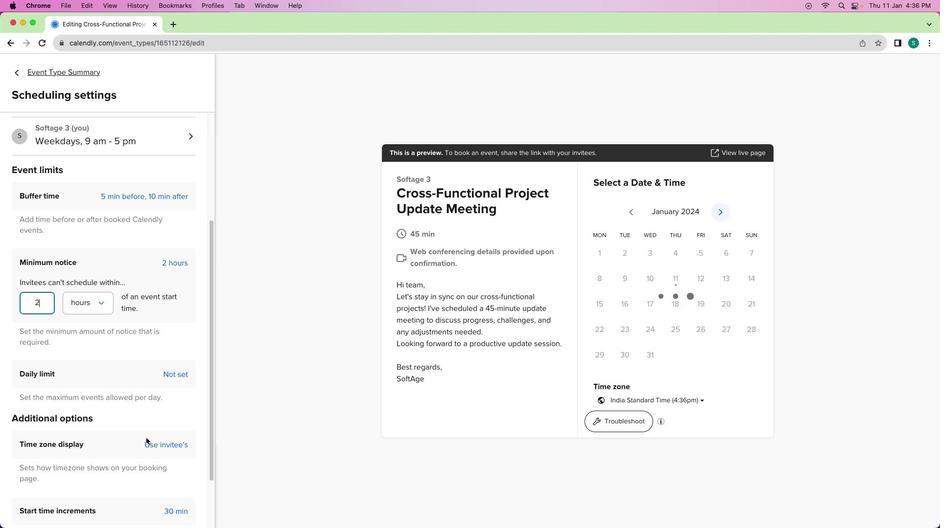 
Action: Mouse scrolled (145, 438) with delta (0, 0)
Screenshot: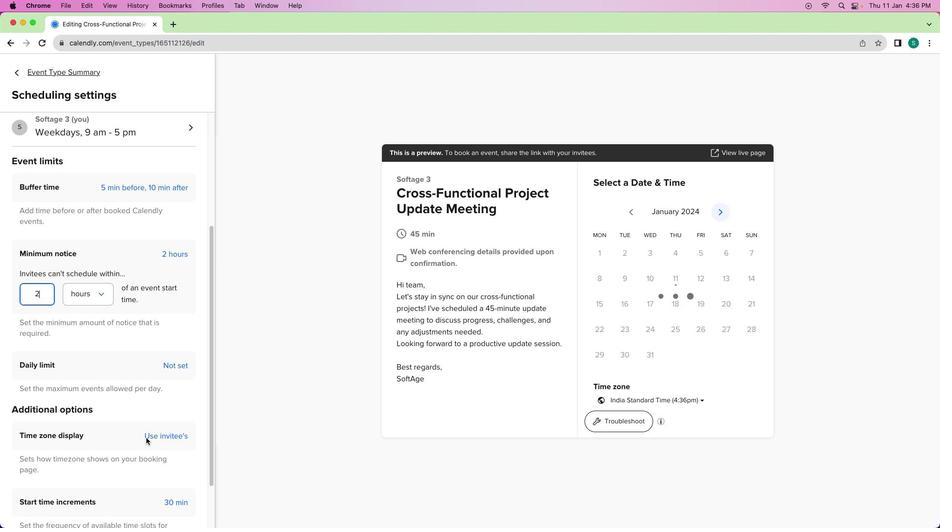 
Action: Mouse scrolled (145, 438) with delta (0, 0)
Screenshot: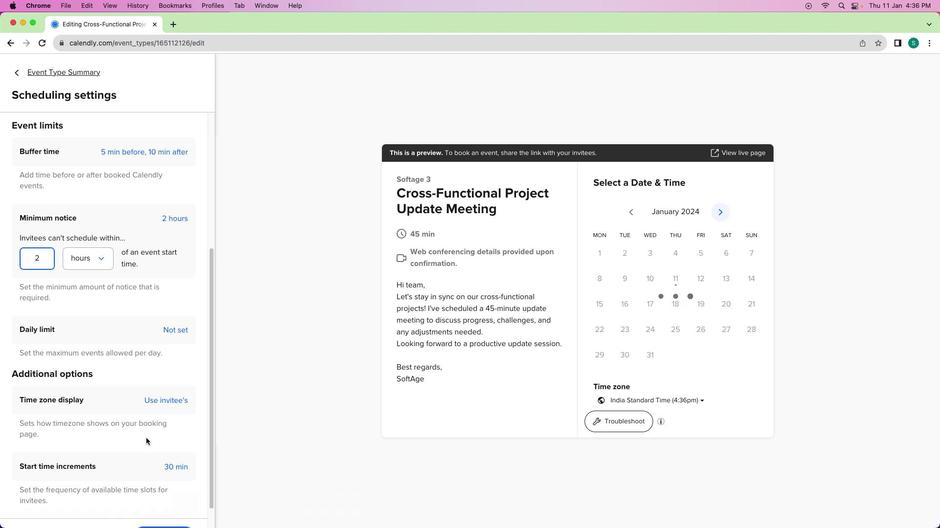 
Action: Mouse scrolled (145, 438) with delta (0, 0)
Screenshot: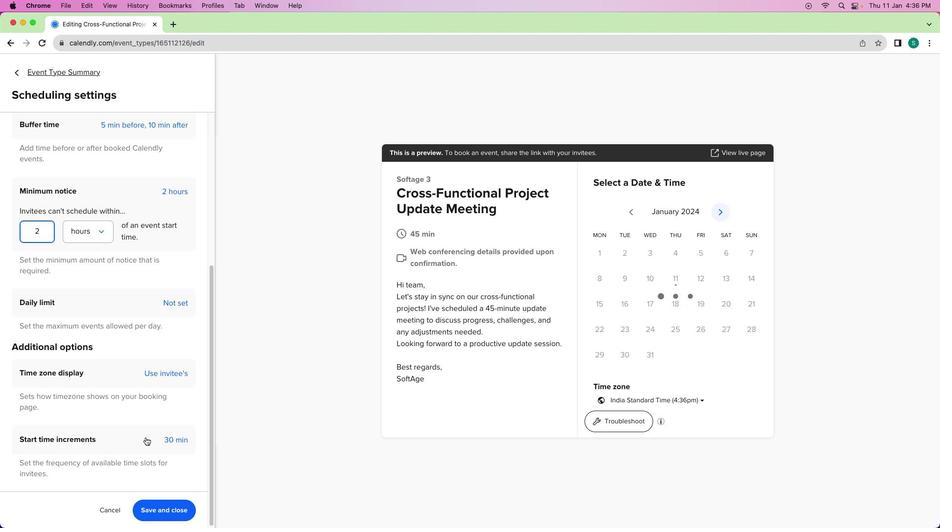 
Action: Mouse scrolled (145, 438) with delta (0, 0)
Screenshot: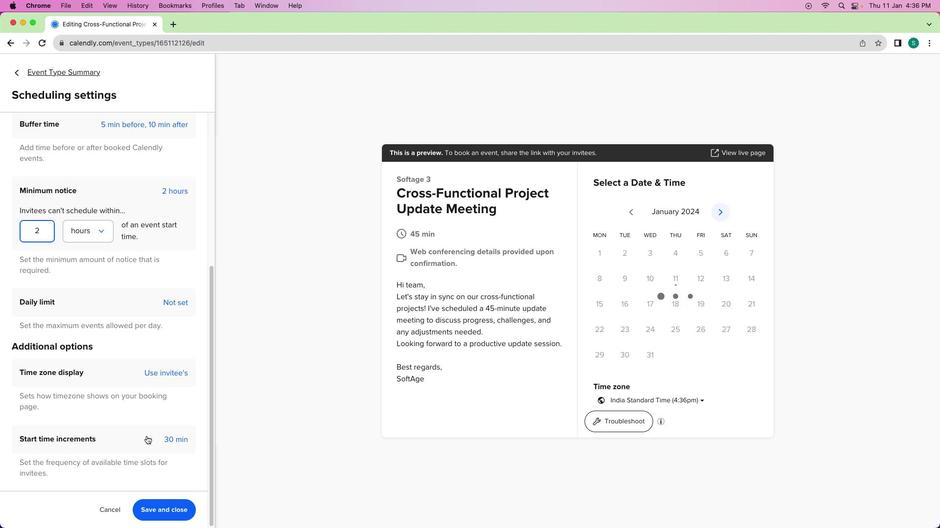 
Action: Mouse moved to (178, 439)
Screenshot: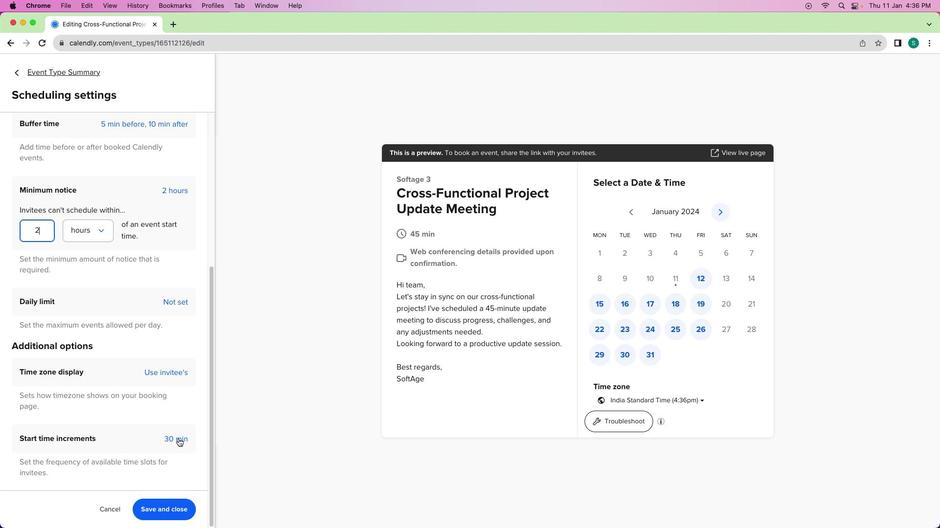 
Action: Mouse pressed left at (178, 439)
Screenshot: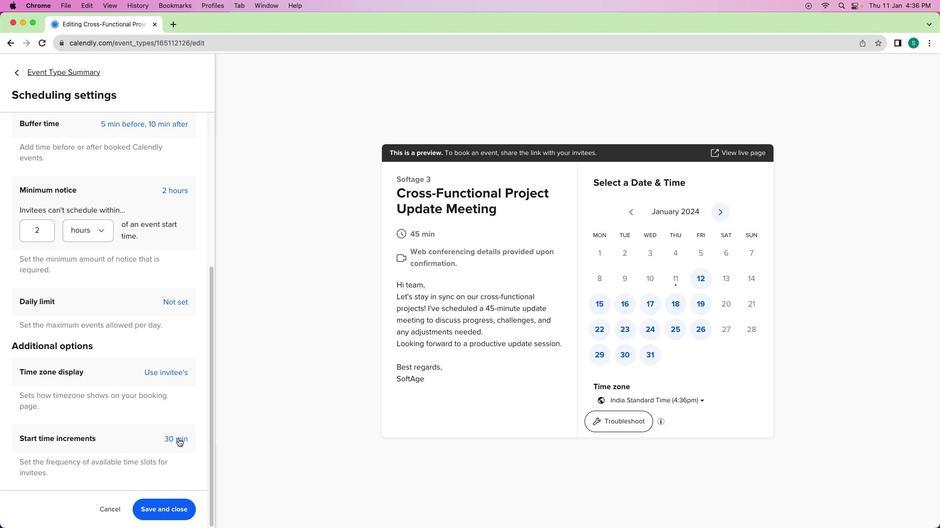 
Action: Mouse moved to (137, 481)
Screenshot: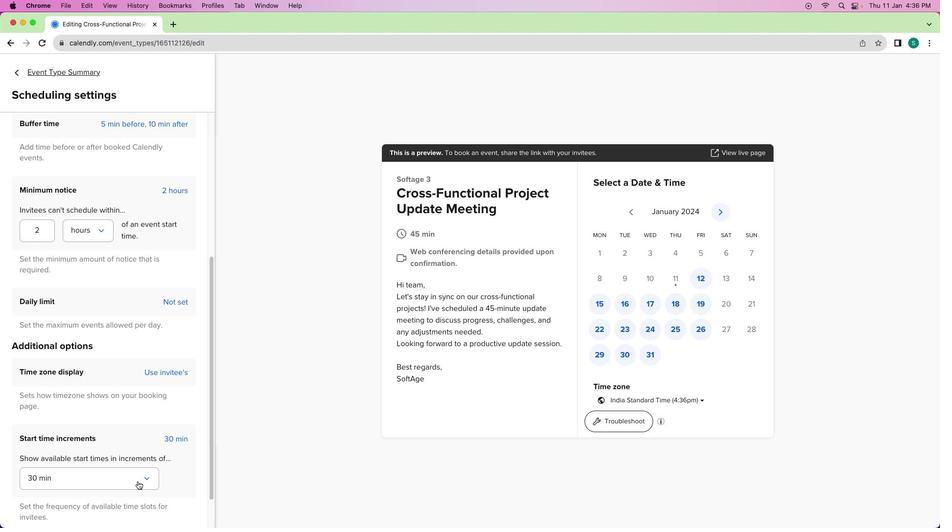 
Action: Mouse pressed left at (137, 481)
Screenshot: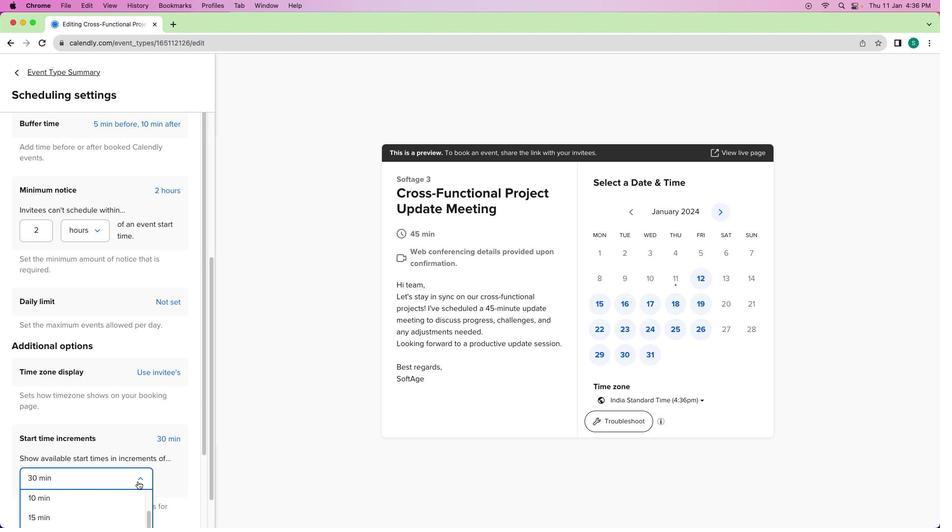 
Action: Mouse moved to (120, 481)
Screenshot: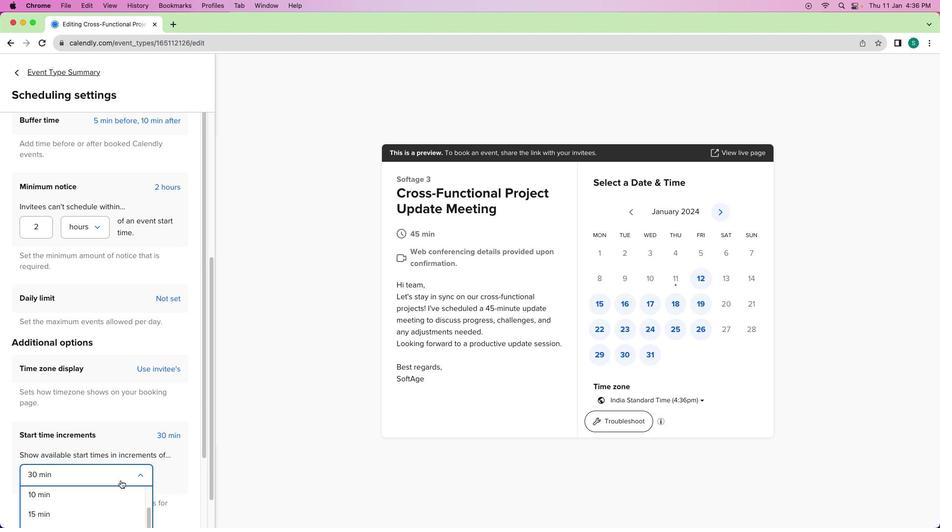 
Action: Mouse scrolled (120, 481) with delta (0, 0)
Screenshot: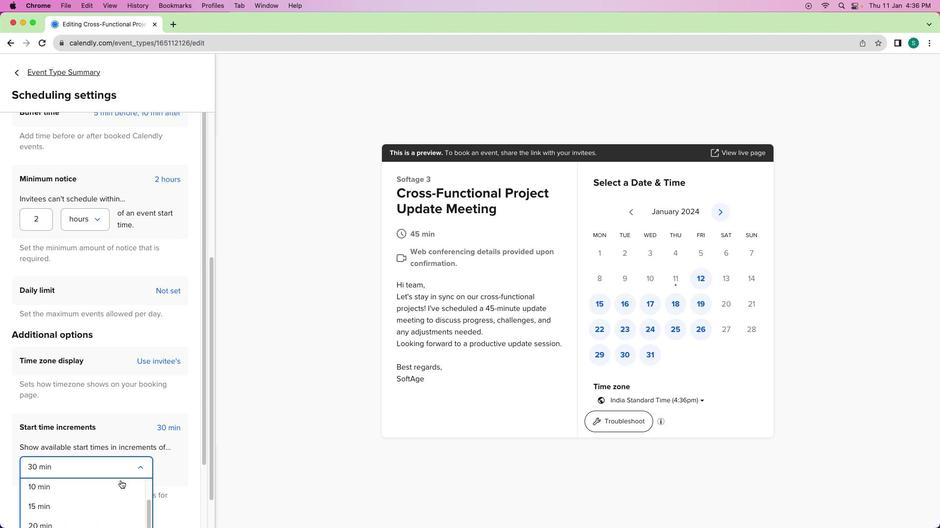 
Action: Mouse scrolled (120, 481) with delta (0, 0)
Screenshot: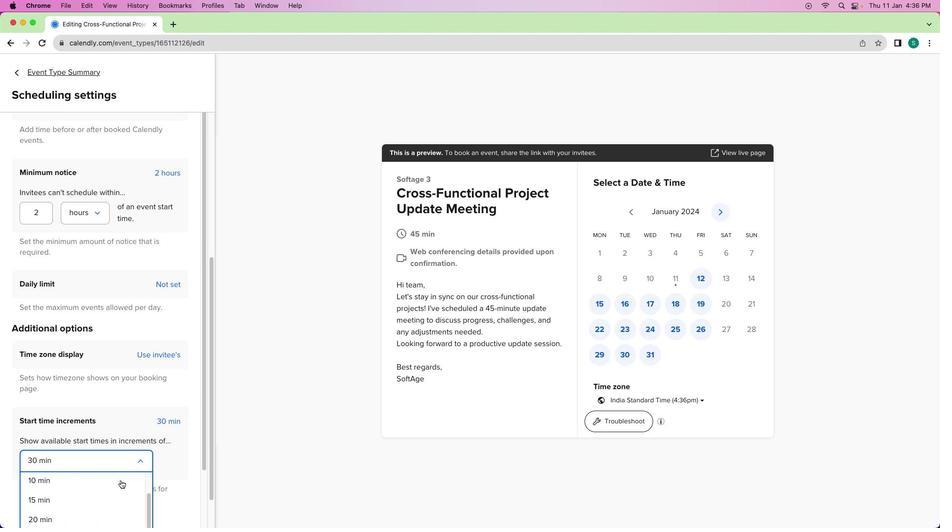 
Action: Mouse scrolled (120, 481) with delta (0, 0)
Screenshot: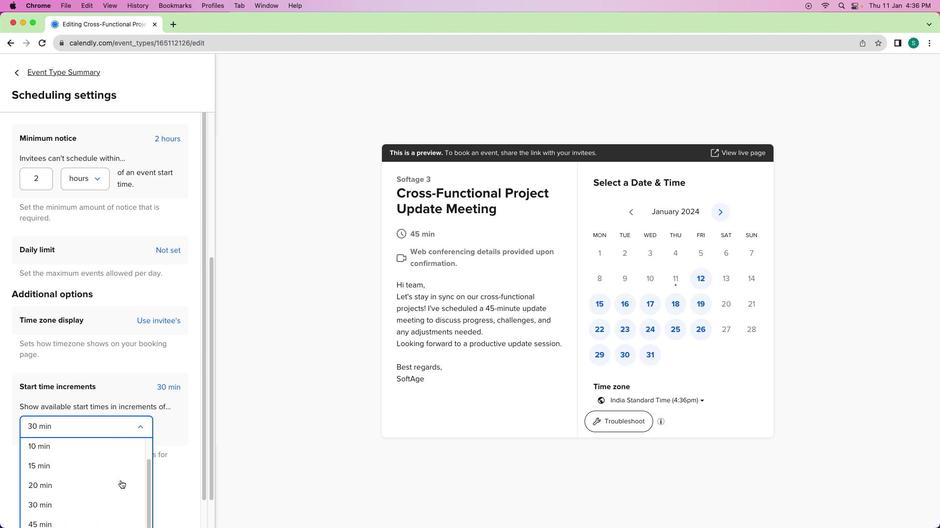 
Action: Mouse moved to (119, 480)
Screenshot: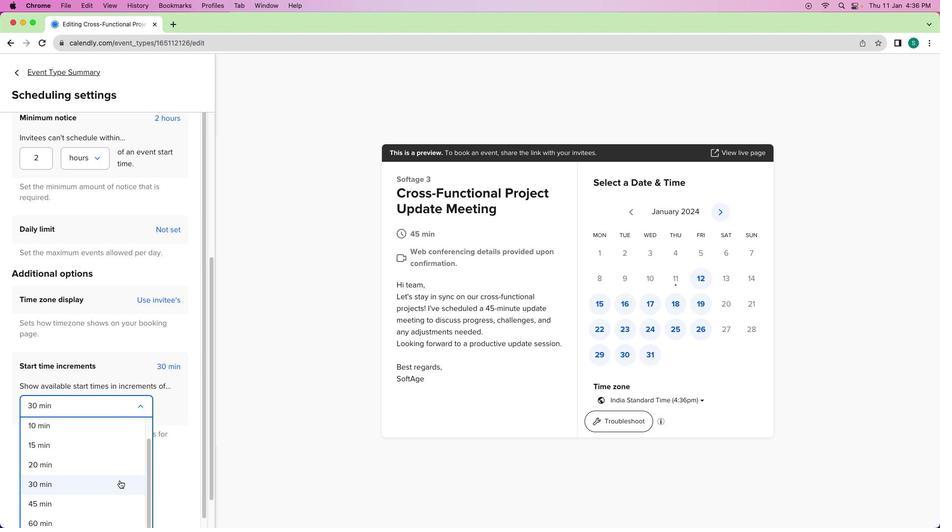 
Action: Mouse scrolled (119, 480) with delta (0, 0)
Screenshot: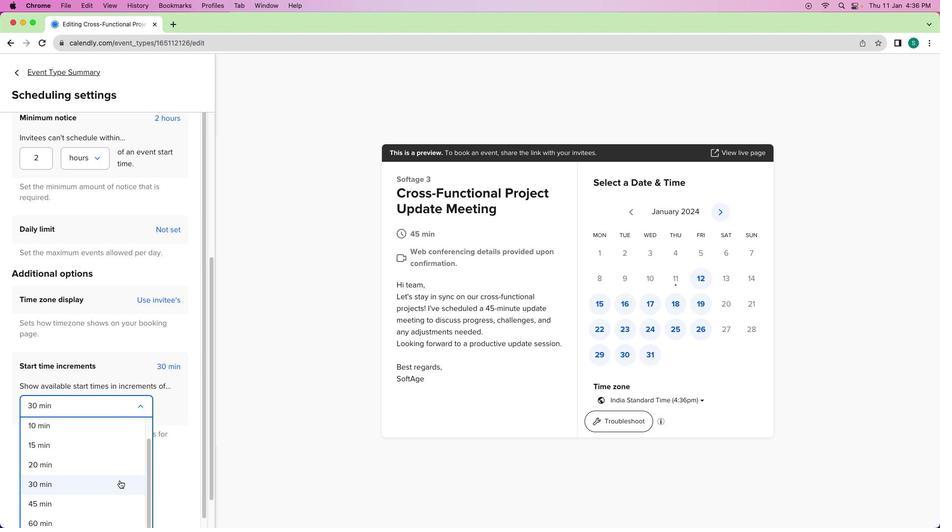 
Action: Mouse scrolled (119, 480) with delta (0, 0)
Screenshot: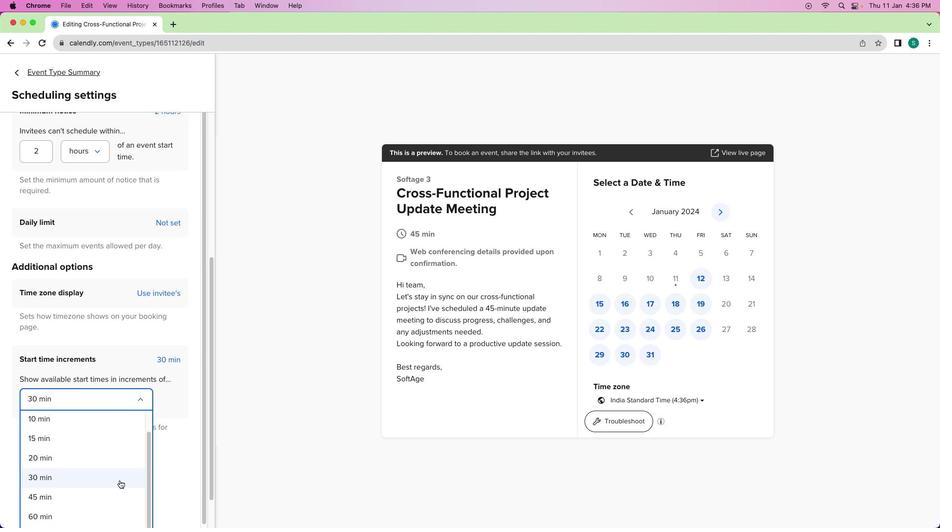 
Action: Mouse moved to (53, 493)
Screenshot: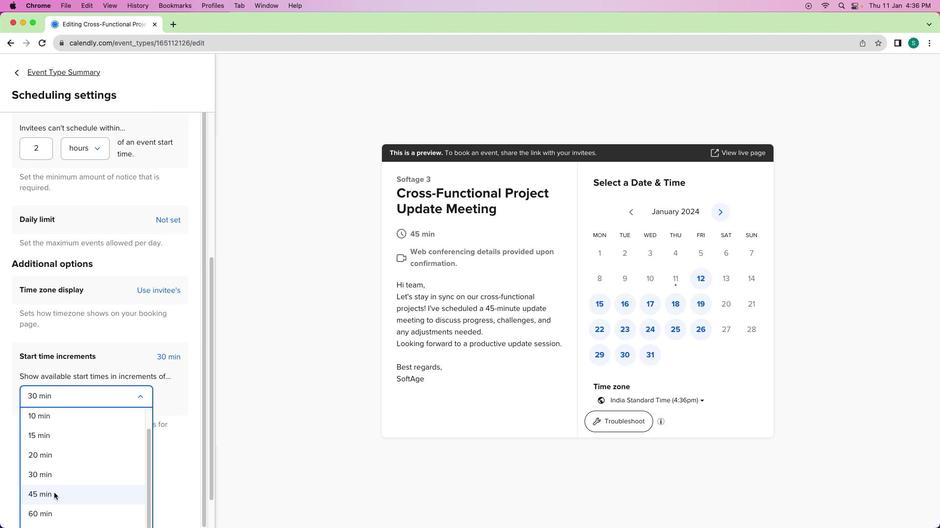 
Action: Mouse pressed left at (53, 493)
Screenshot: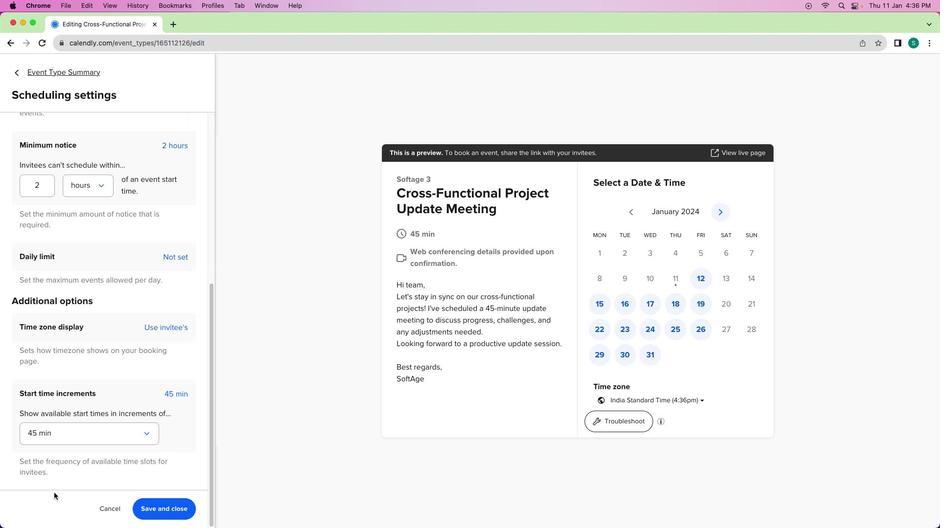 
Action: Mouse moved to (89, 458)
Screenshot: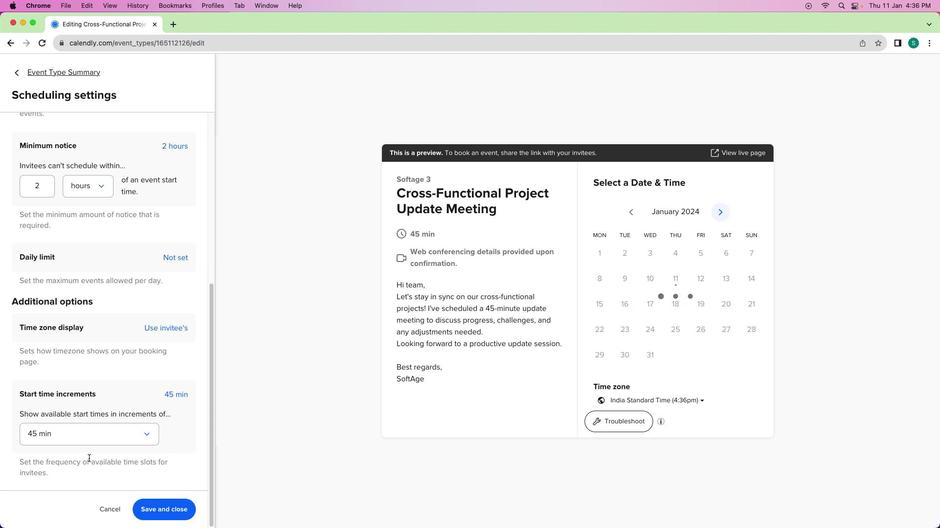 
Action: Mouse scrolled (89, 458) with delta (0, 0)
Screenshot: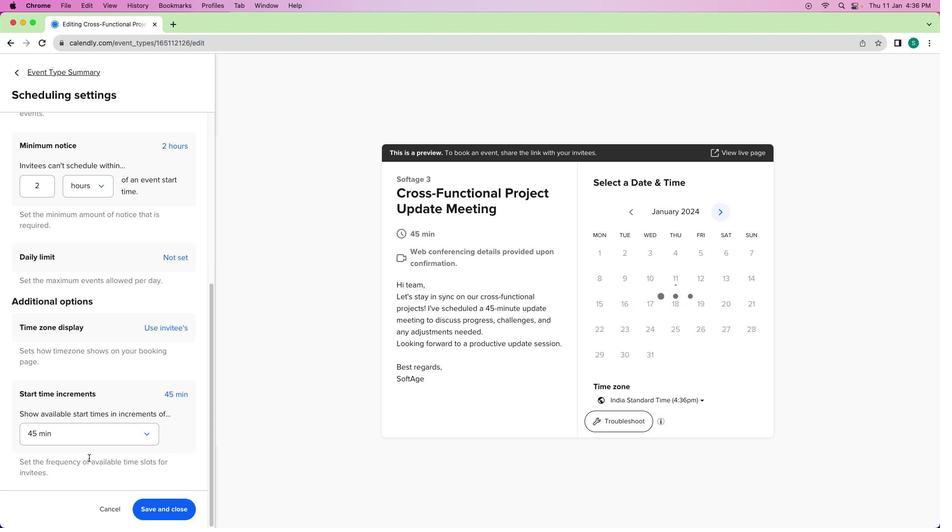 
Action: Mouse scrolled (89, 458) with delta (0, 0)
Screenshot: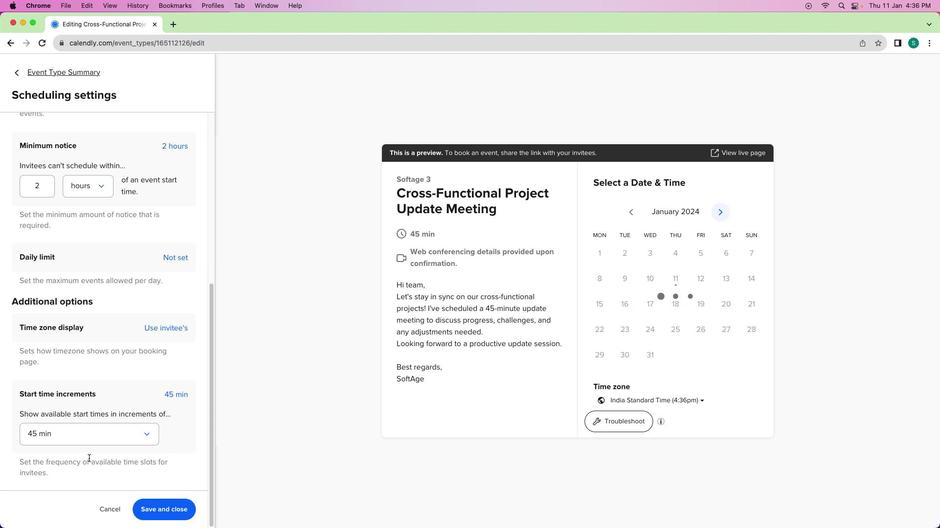 
Action: Mouse scrolled (89, 458) with delta (0, 0)
Screenshot: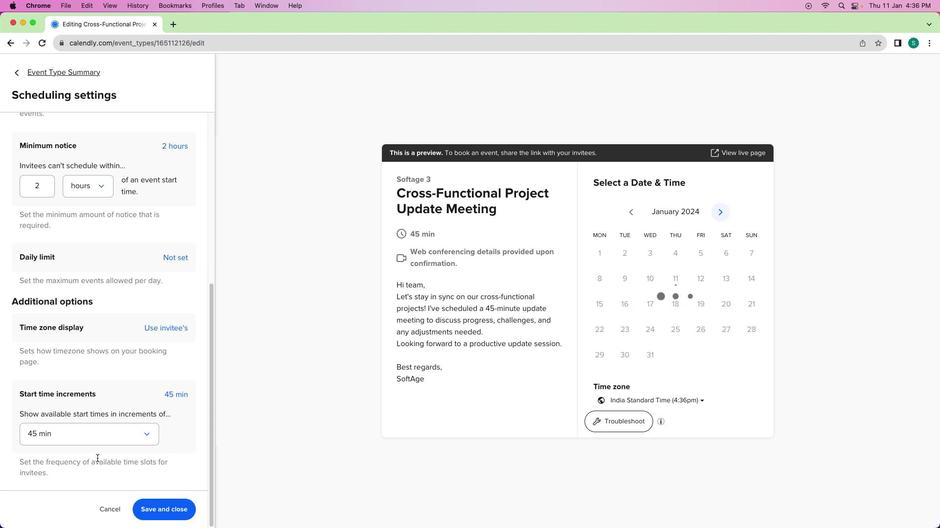
Action: Mouse moved to (175, 505)
Screenshot: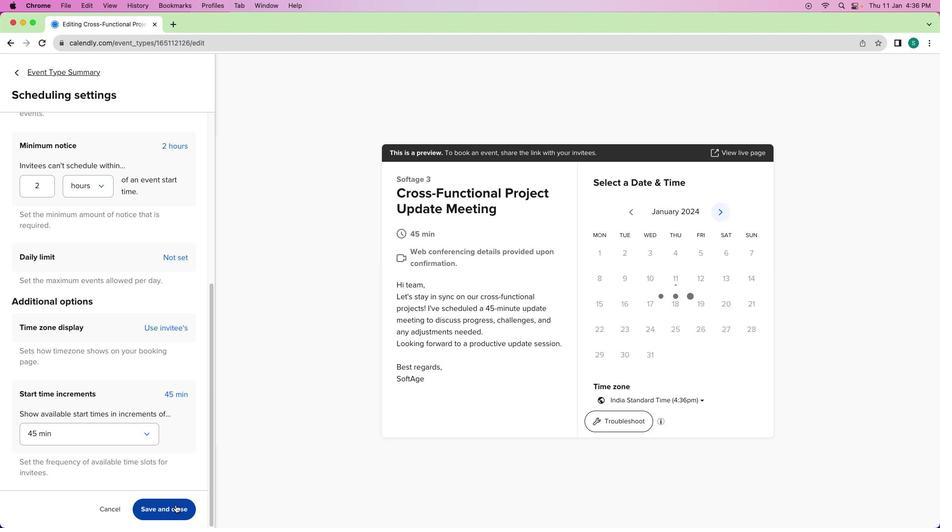 
Action: Mouse pressed left at (175, 505)
Screenshot: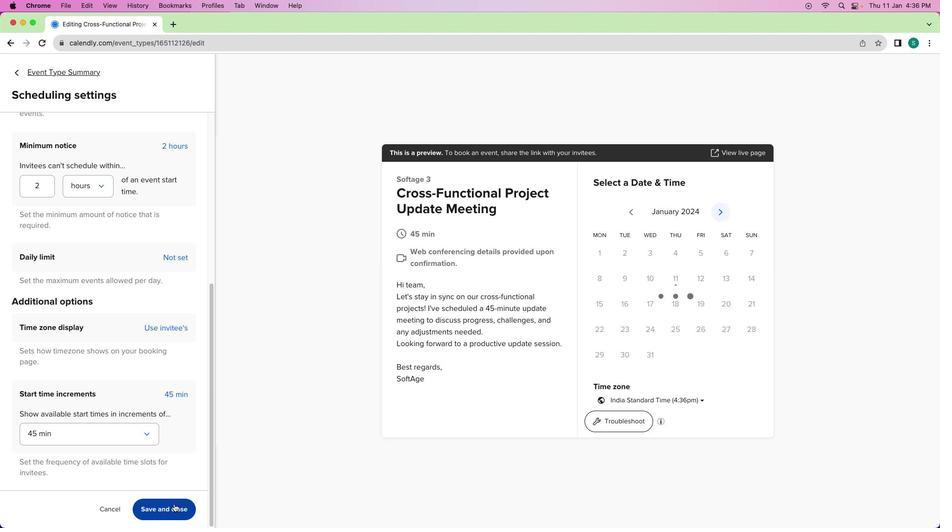 
Action: Mouse moved to (38, 71)
Screenshot: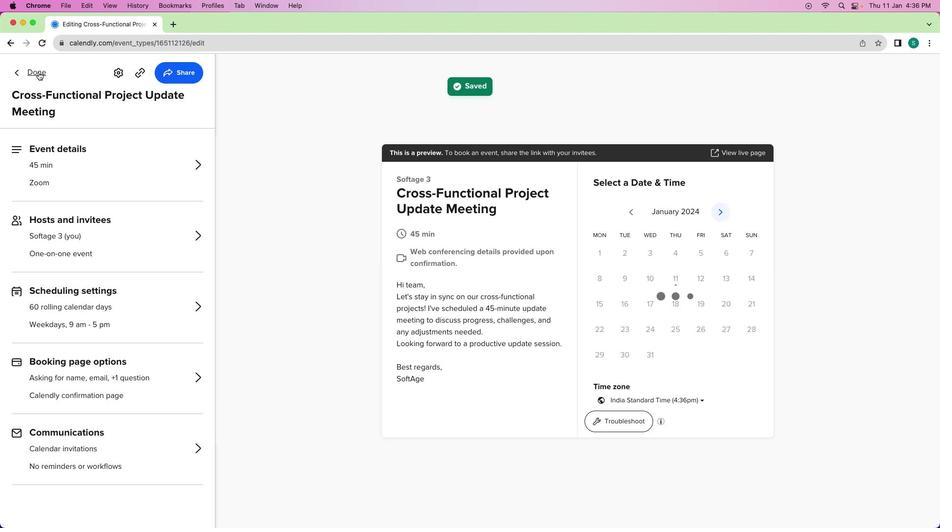 
Action: Mouse pressed left at (38, 71)
Screenshot: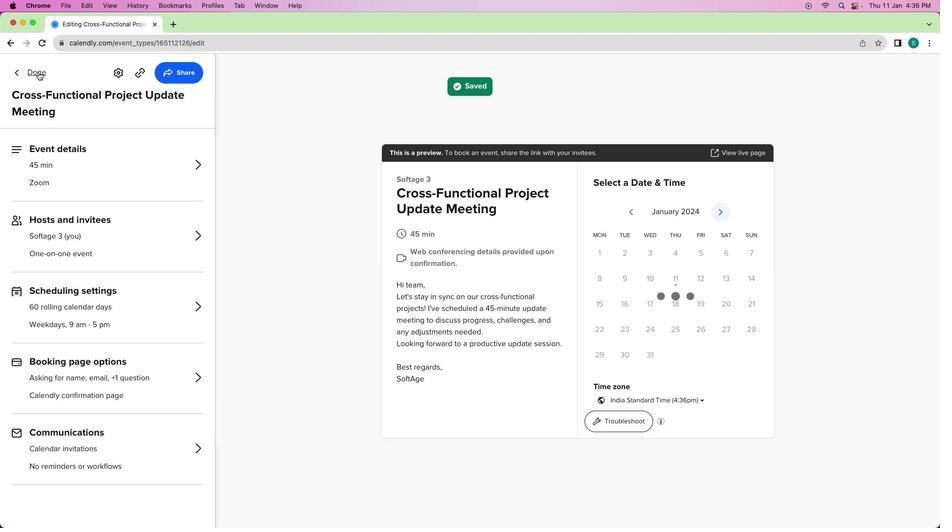 
Action: Mouse moved to (335, 317)
Screenshot: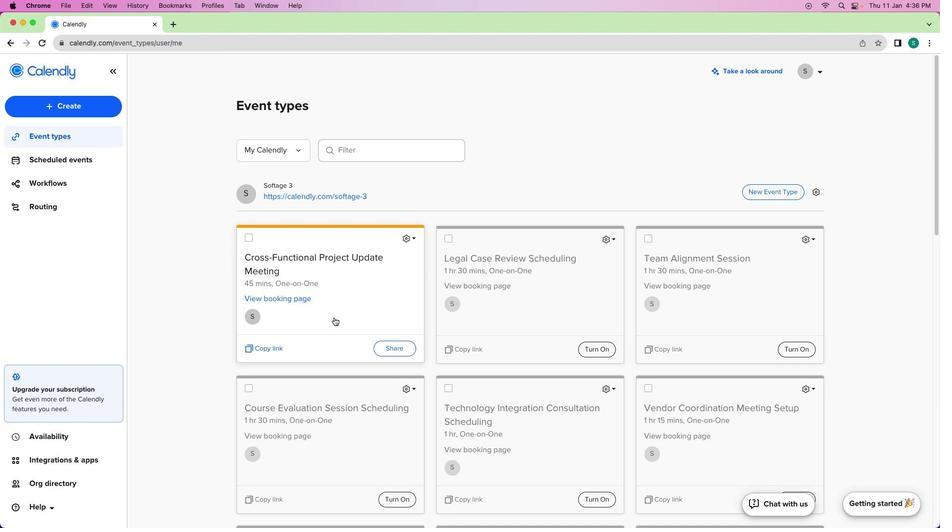
